 Task: Check the average views per listing of central heat in the last 3 years.
Action: Mouse moved to (814, 213)
Screenshot: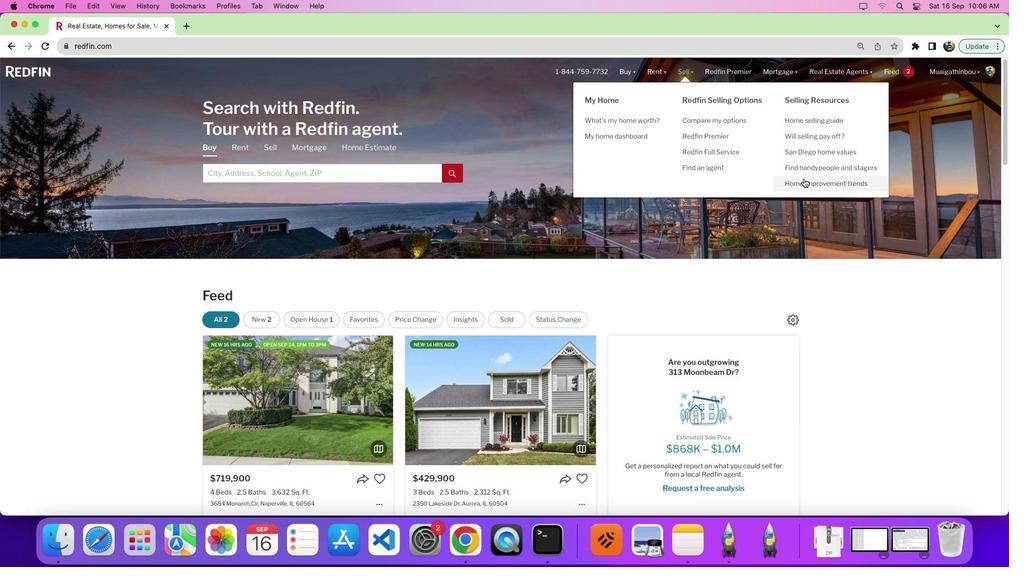 
Action: Mouse pressed left at (814, 213)
Screenshot: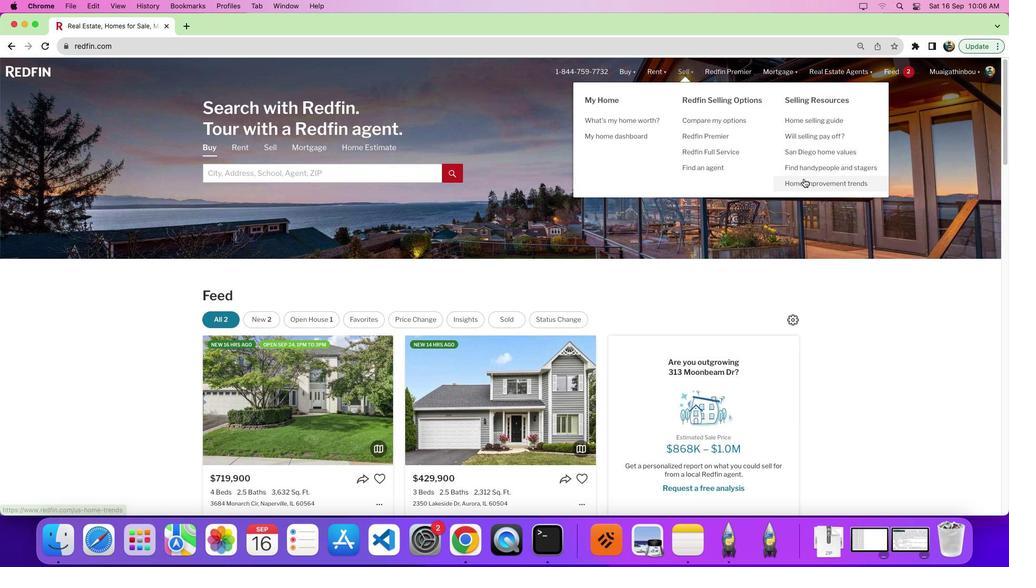 
Action: Mouse pressed left at (814, 213)
Screenshot: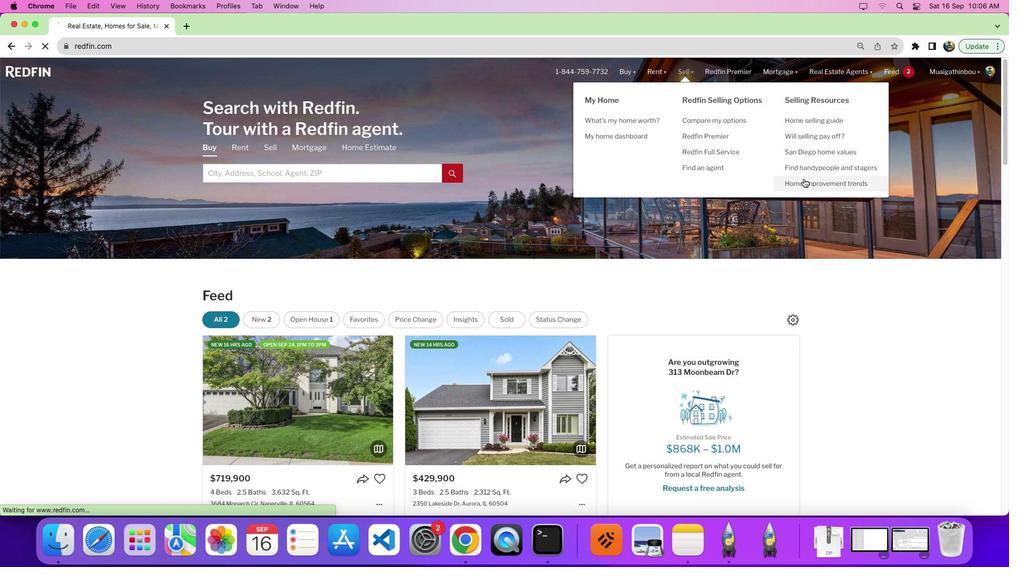 
Action: Mouse moved to (301, 234)
Screenshot: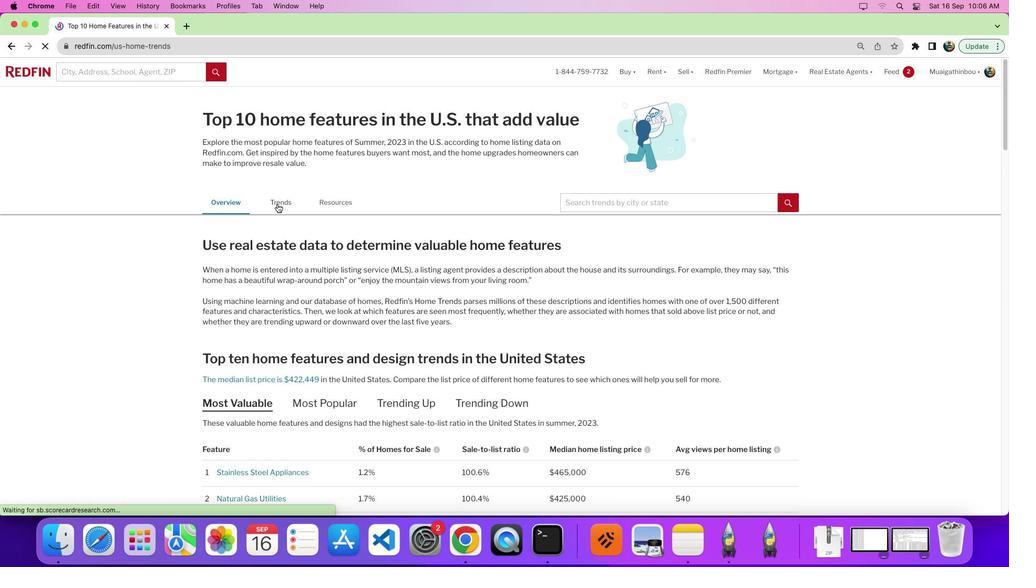 
Action: Mouse pressed left at (301, 234)
Screenshot: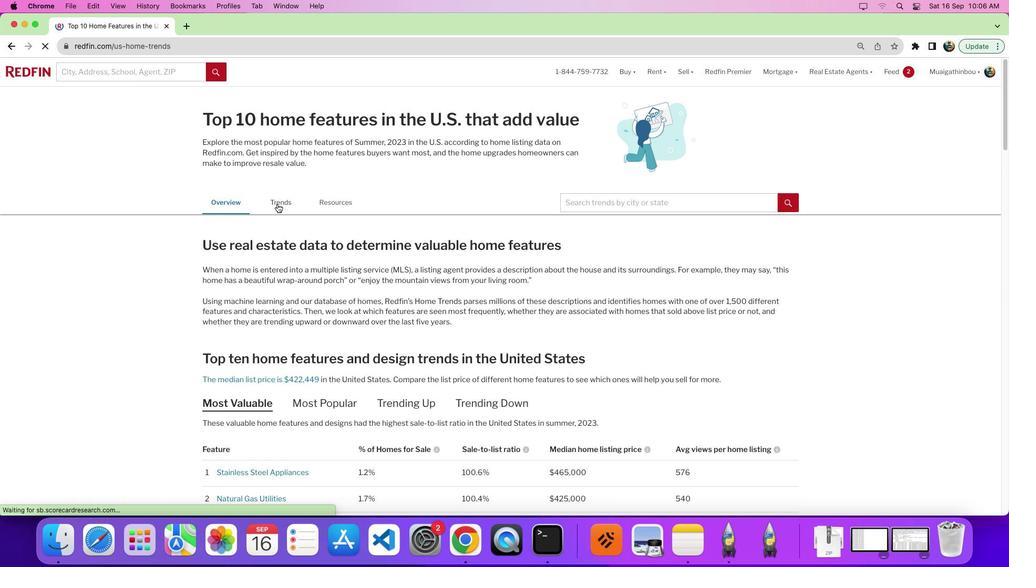 
Action: Mouse moved to (524, 290)
Screenshot: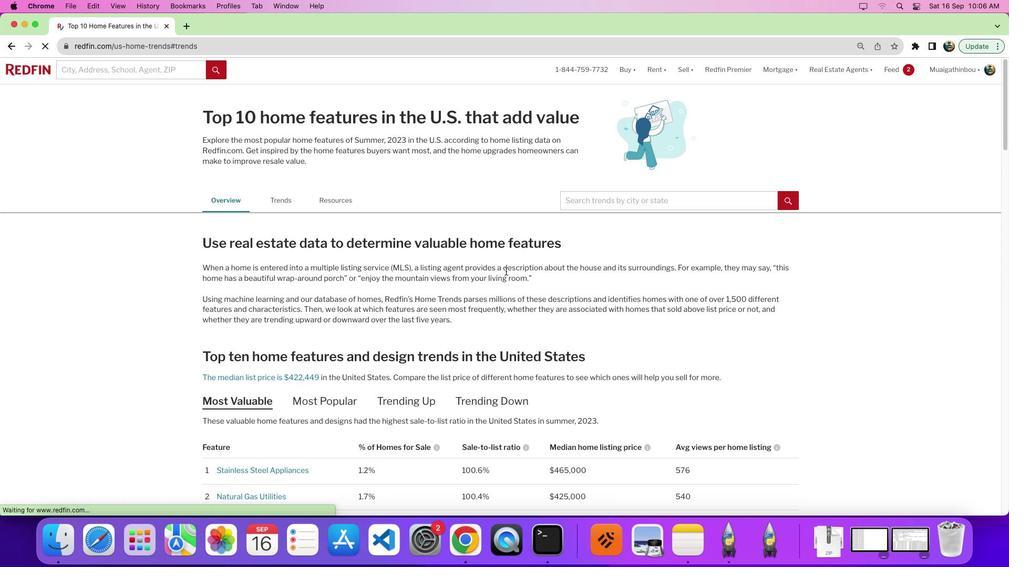 
Action: Mouse scrolled (524, 290) with delta (31, 65)
Screenshot: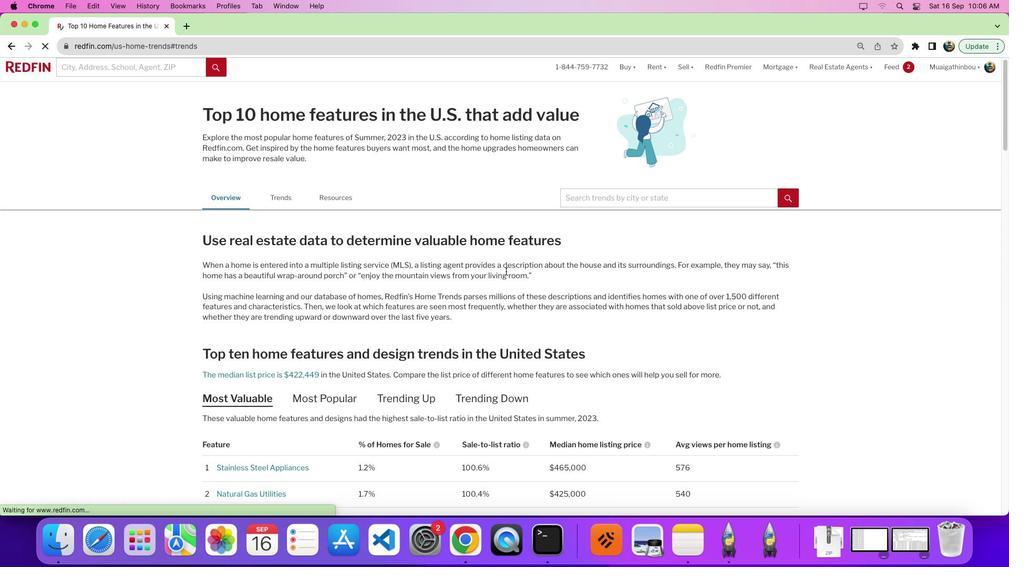
Action: Mouse scrolled (524, 290) with delta (31, 65)
Screenshot: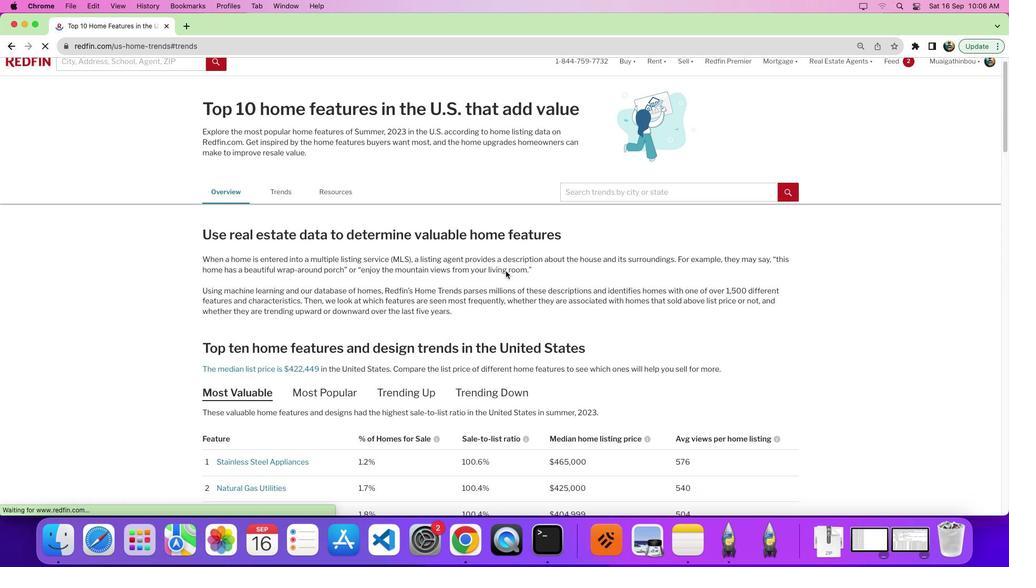 
Action: Mouse scrolled (524, 290) with delta (31, 63)
Screenshot: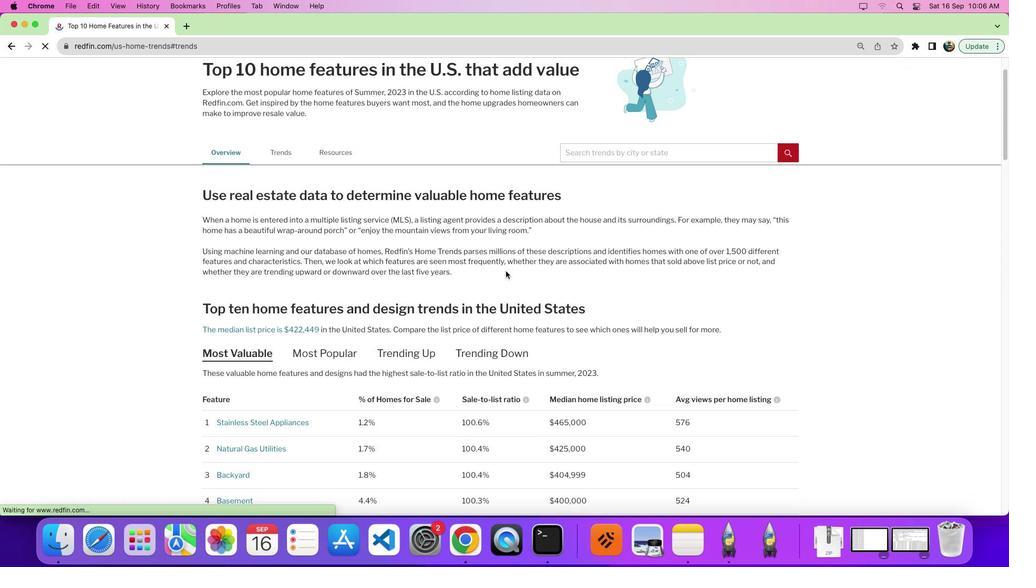 
Action: Mouse scrolled (524, 290) with delta (31, 65)
Screenshot: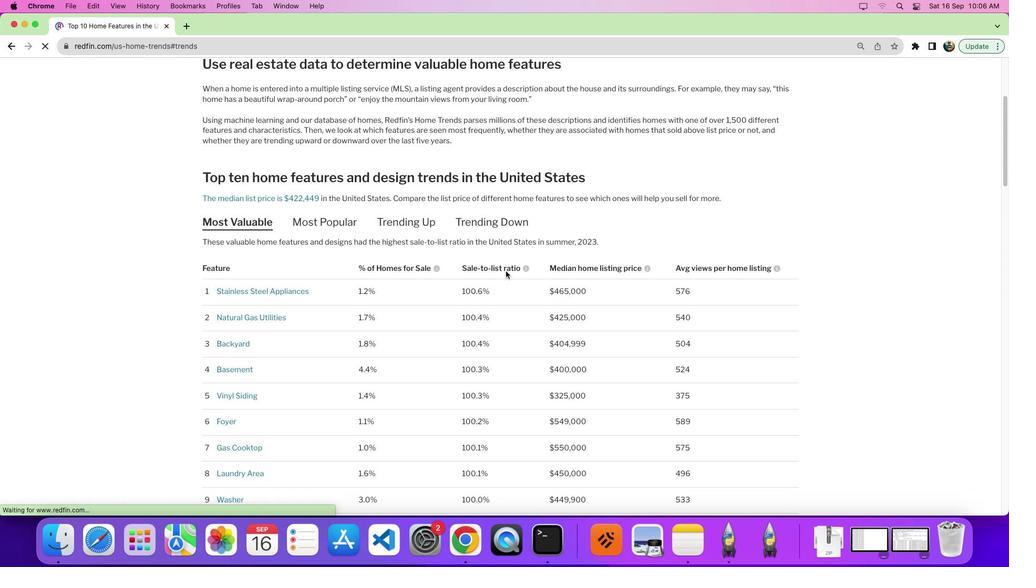 
Action: Mouse scrolled (524, 290) with delta (31, 65)
Screenshot: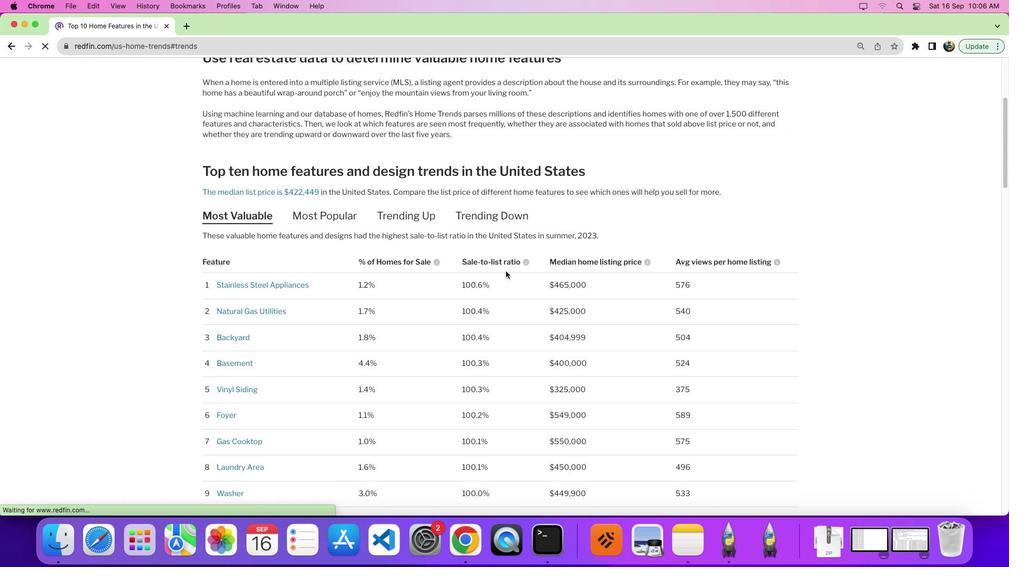 
Action: Mouse scrolled (524, 290) with delta (31, 65)
Screenshot: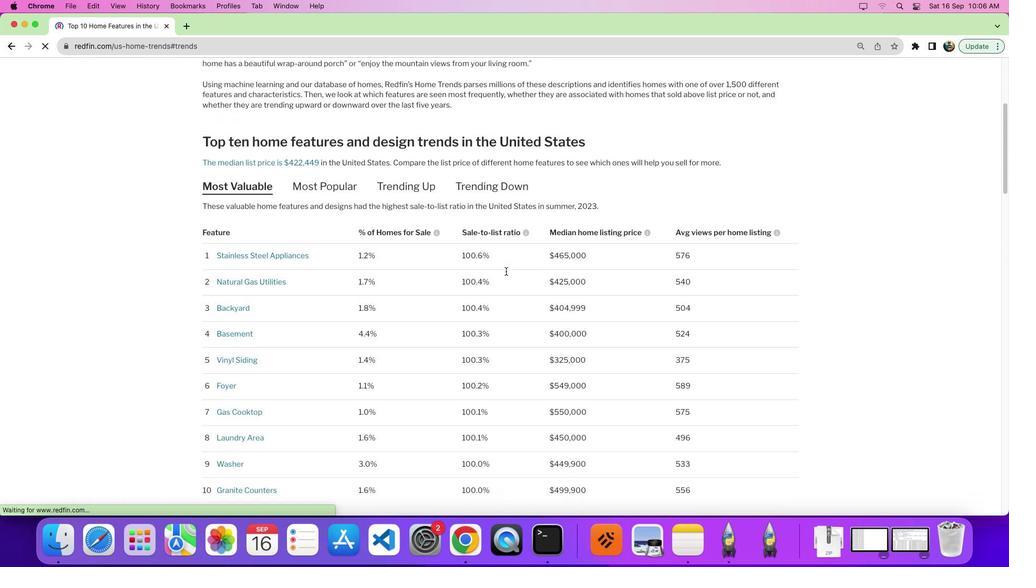 
Action: Mouse scrolled (524, 290) with delta (31, 65)
Screenshot: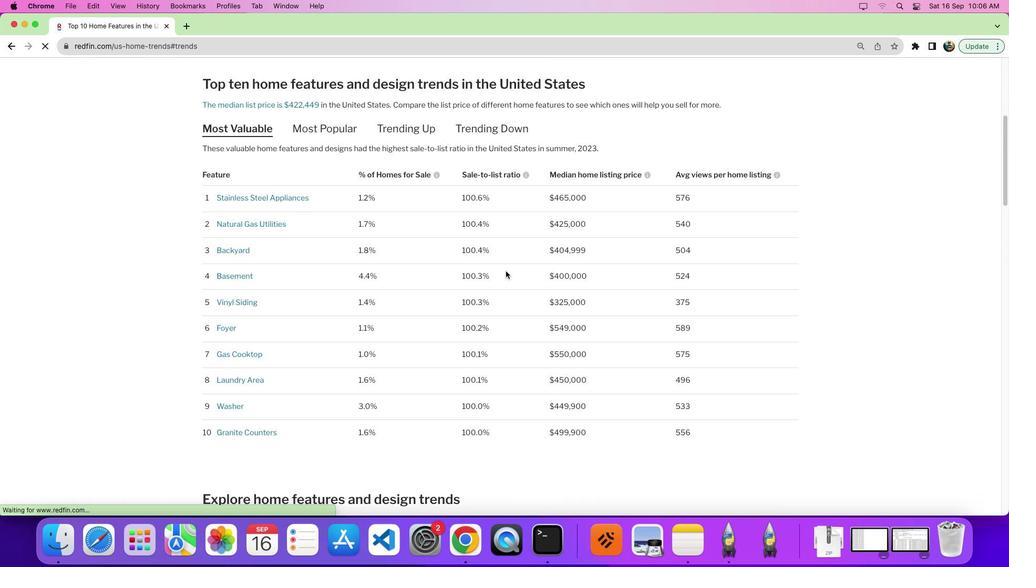 
Action: Mouse scrolled (524, 290) with delta (31, 65)
Screenshot: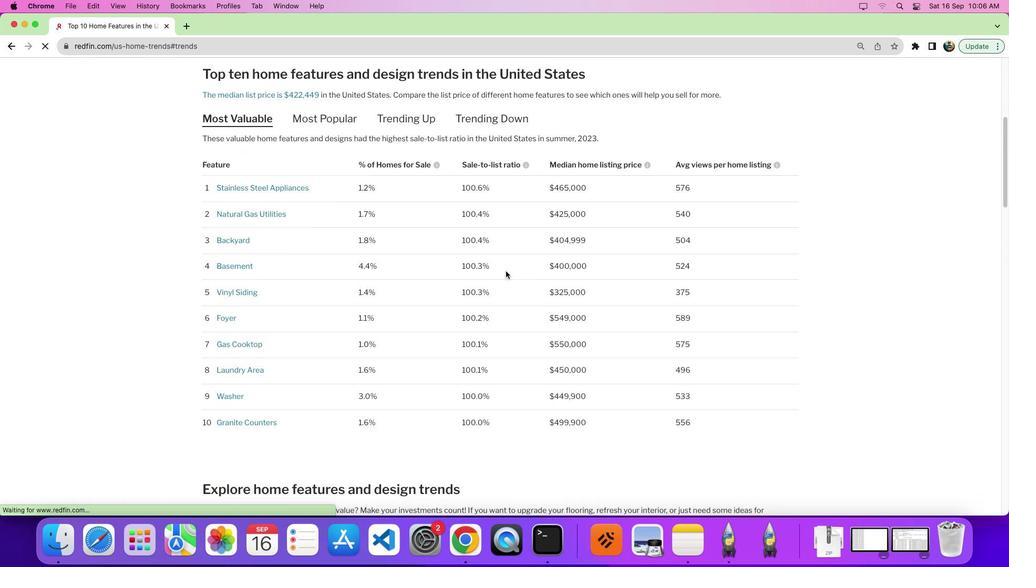 
Action: Mouse moved to (524, 289)
Screenshot: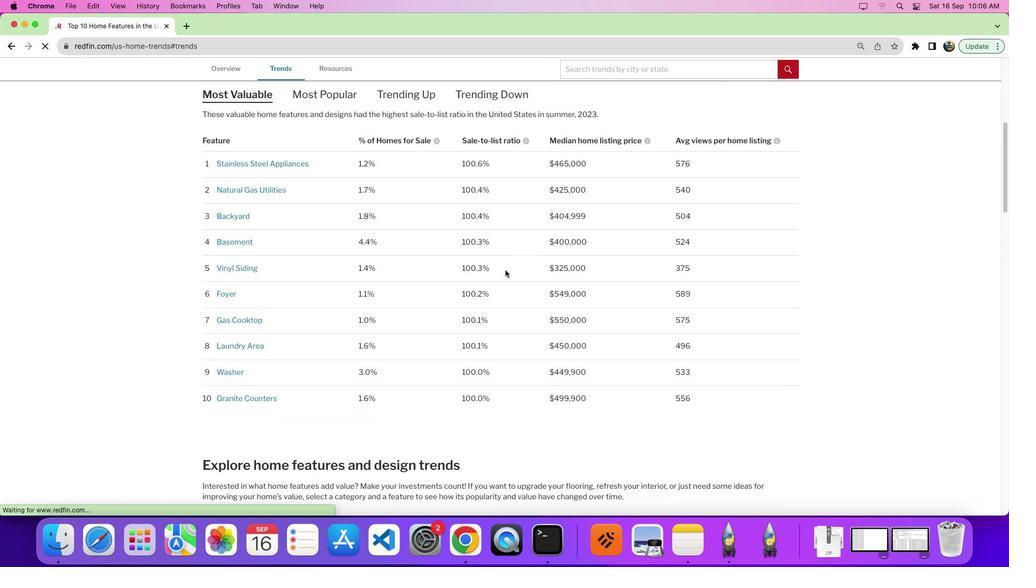 
Action: Mouse scrolled (524, 289) with delta (31, 65)
Screenshot: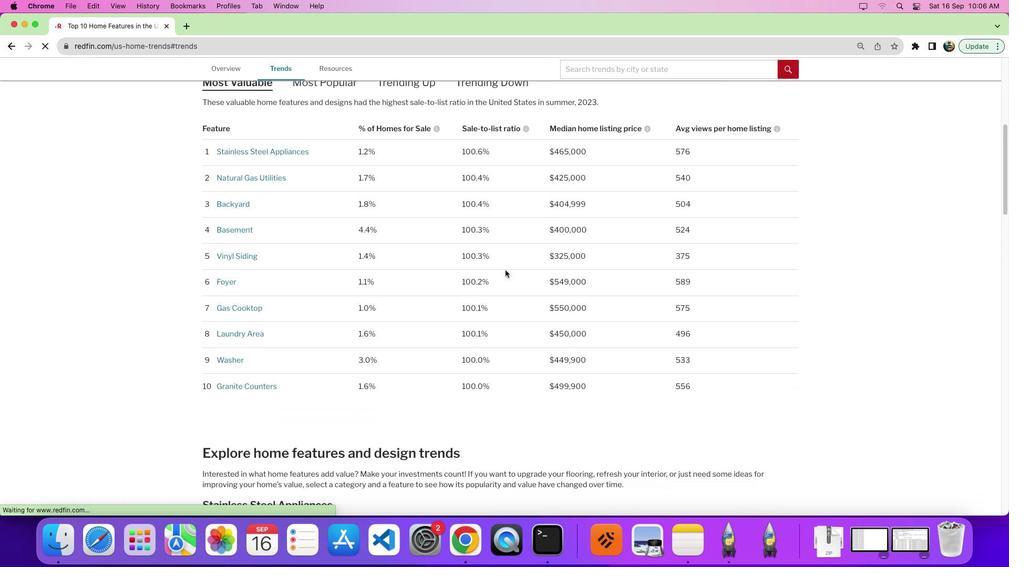 
Action: Mouse scrolled (524, 289) with delta (31, 65)
Screenshot: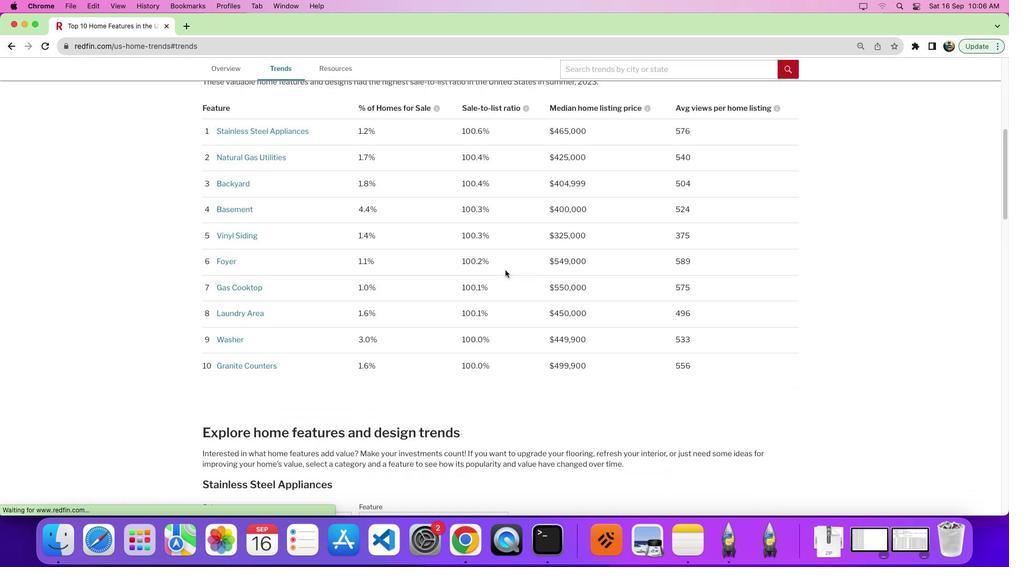 
Action: Mouse scrolled (524, 289) with delta (31, 65)
Screenshot: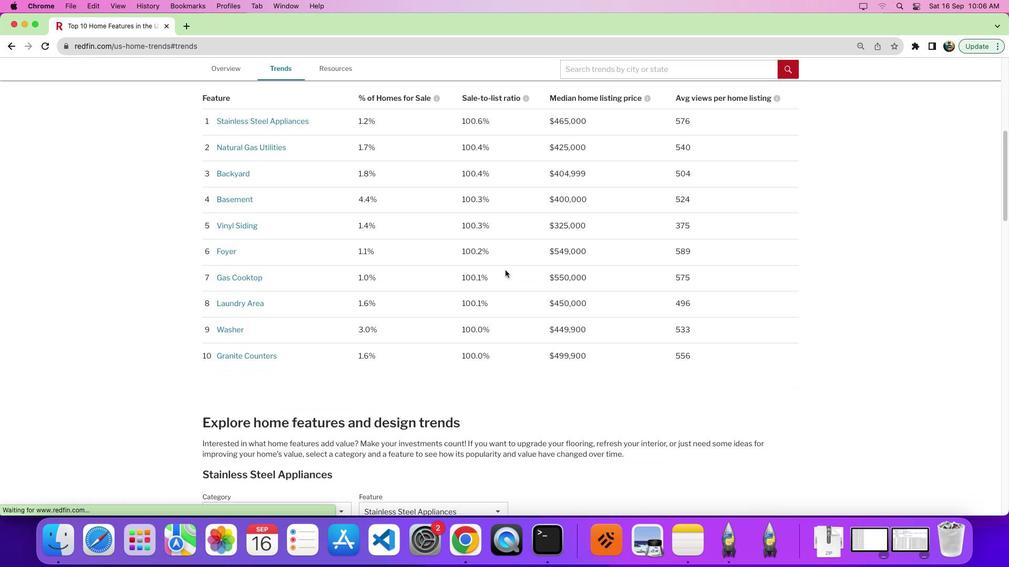 
Action: Mouse moved to (523, 289)
Screenshot: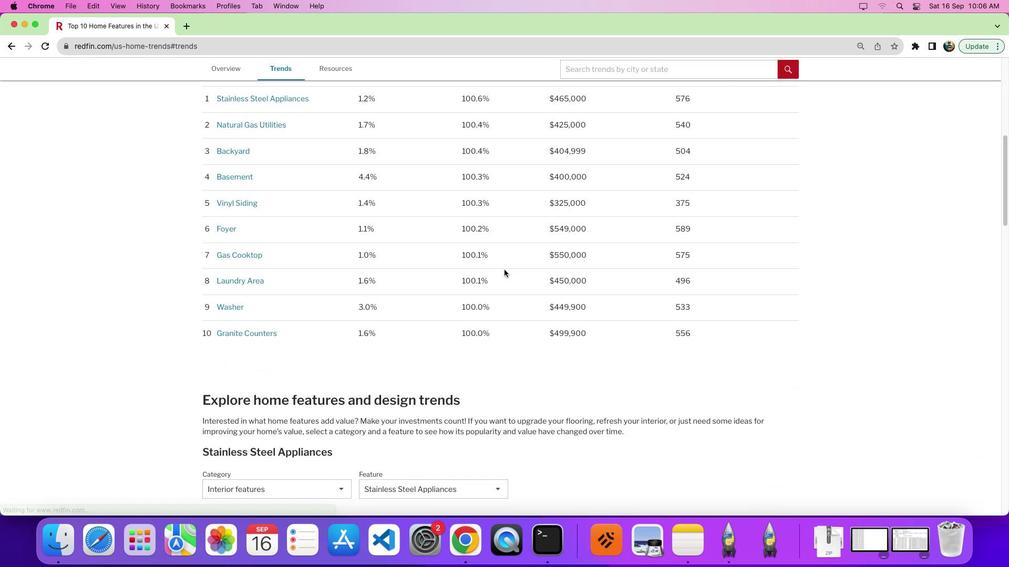 
Action: Mouse scrolled (523, 289) with delta (31, 65)
Screenshot: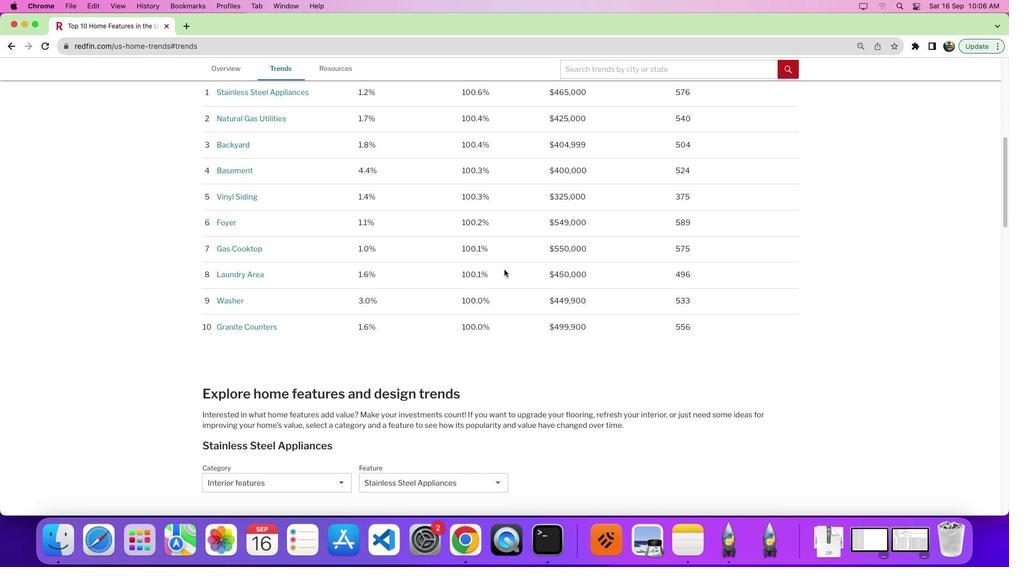 
Action: Mouse scrolled (523, 289) with delta (31, 65)
Screenshot: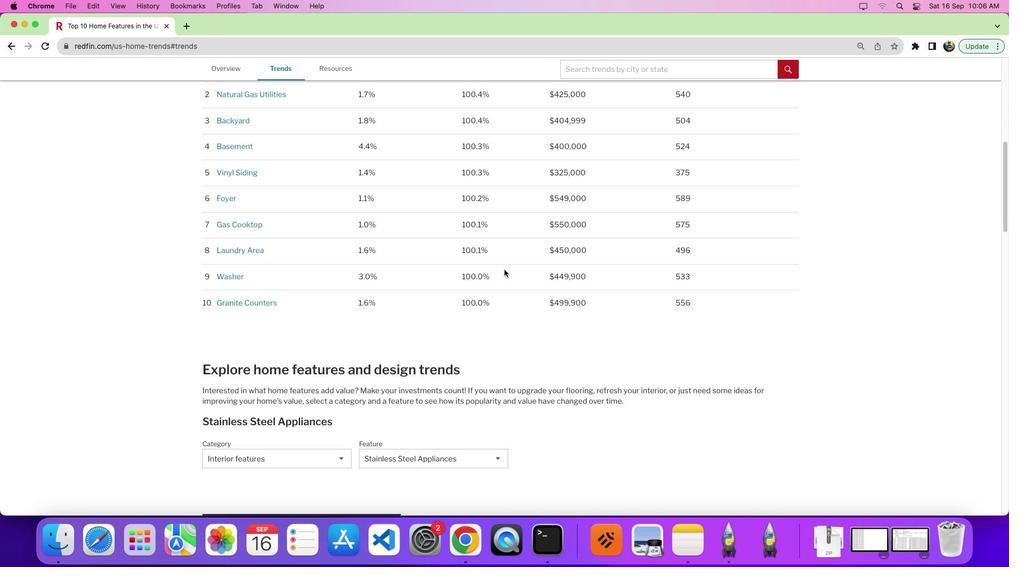 
Action: Mouse scrolled (523, 289) with delta (31, 63)
Screenshot: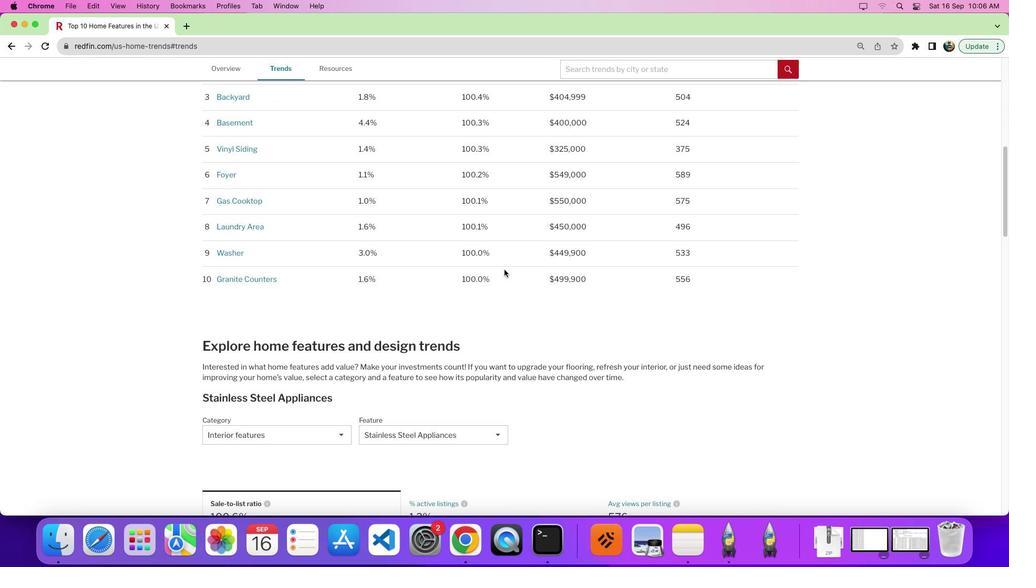 
Action: Mouse moved to (354, 333)
Screenshot: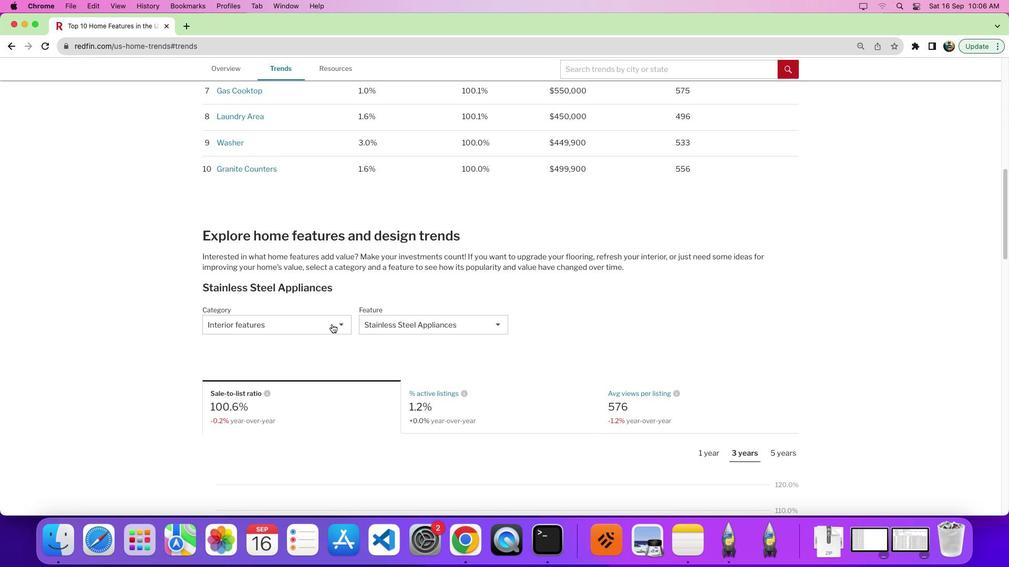
Action: Mouse pressed left at (354, 333)
Screenshot: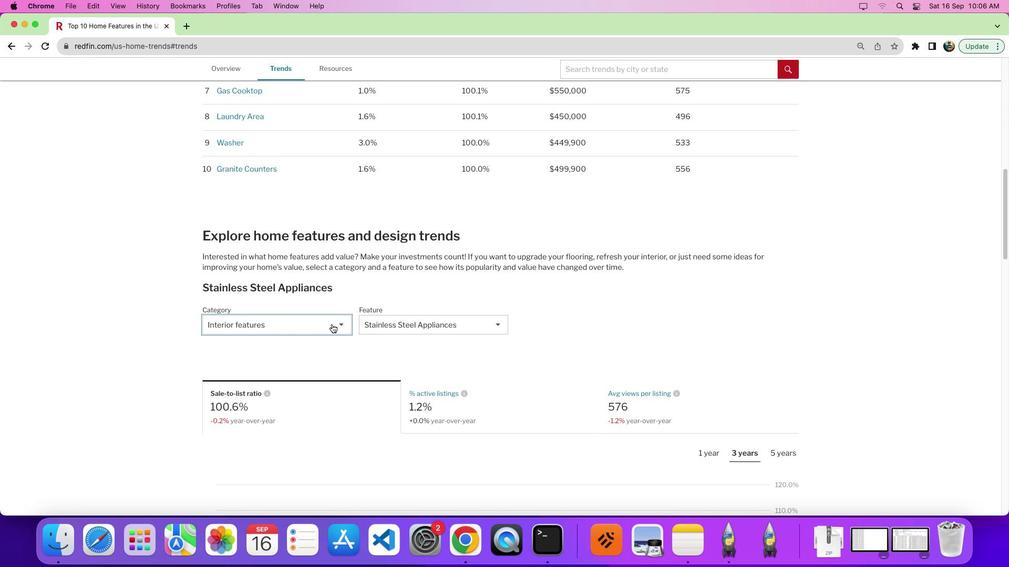 
Action: Mouse moved to (343, 366)
Screenshot: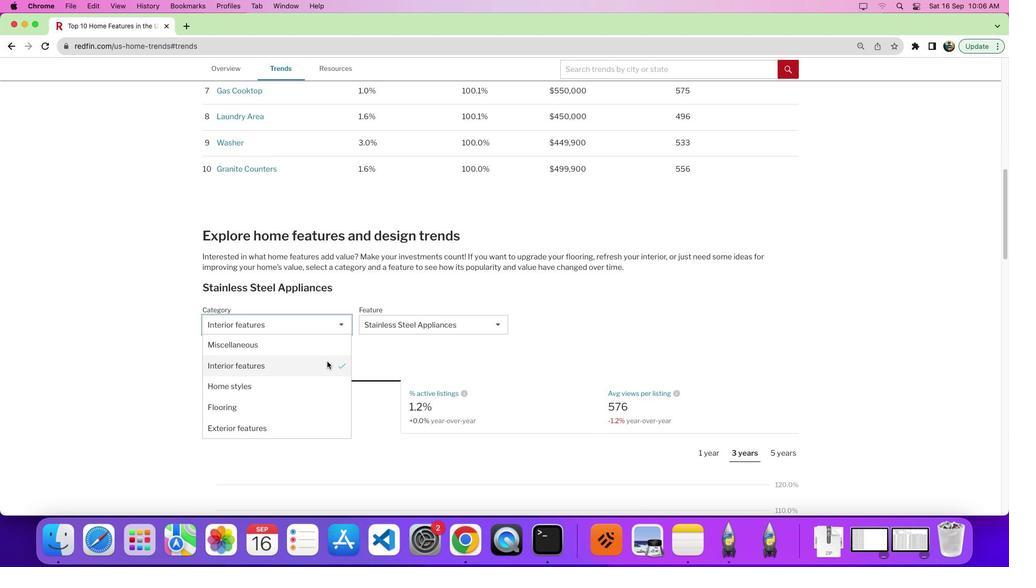 
Action: Mouse pressed left at (343, 366)
Screenshot: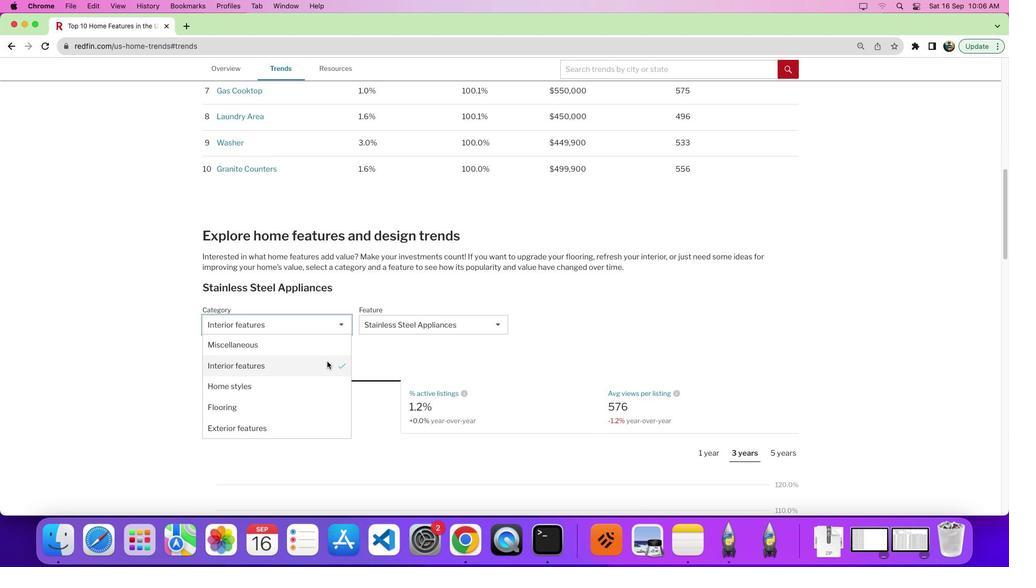 
Action: Mouse moved to (438, 336)
Screenshot: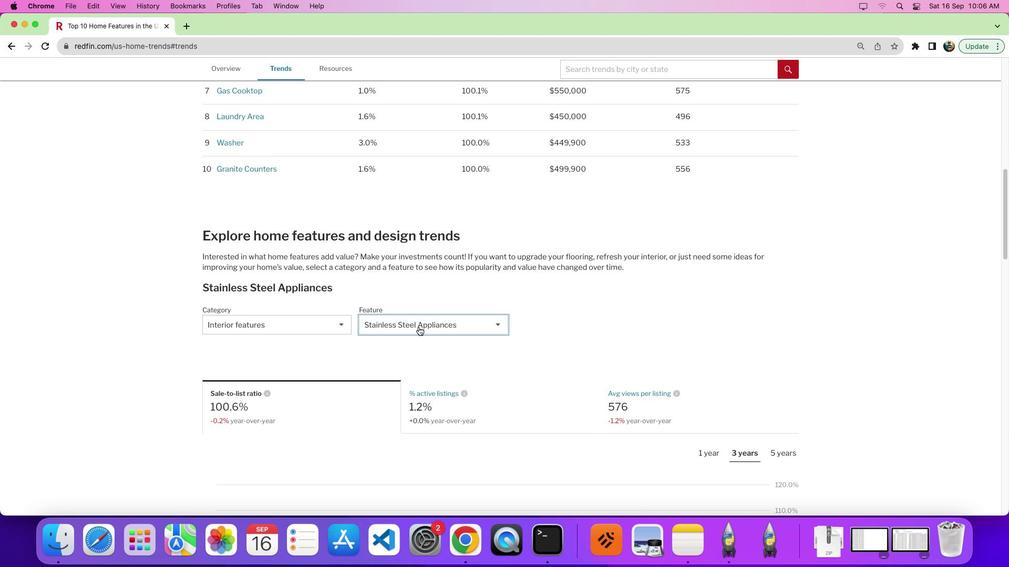 
Action: Mouse pressed left at (438, 336)
Screenshot: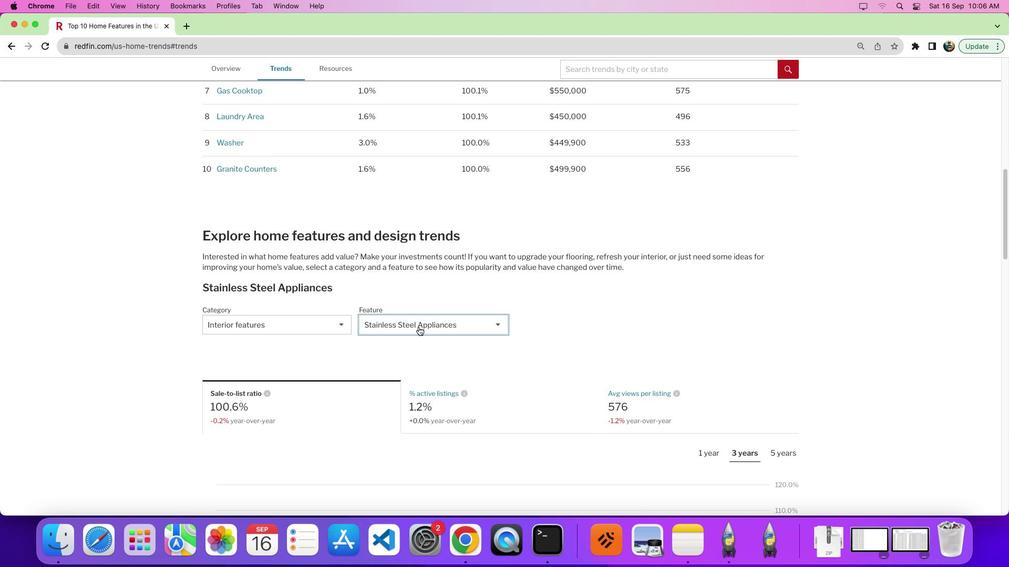 
Action: Mouse moved to (448, 395)
Screenshot: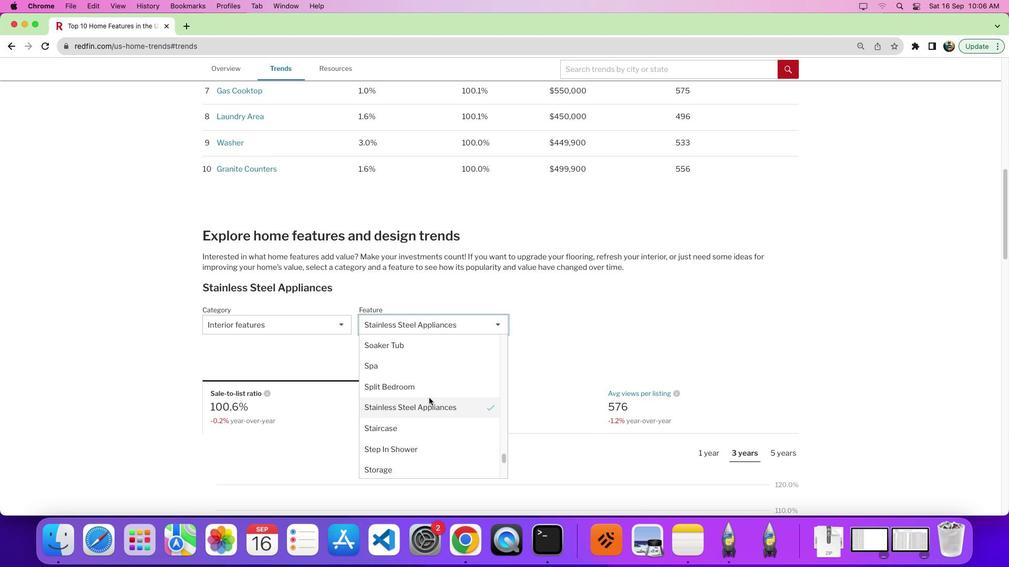 
Action: Mouse scrolled (448, 395) with delta (31, 66)
Screenshot: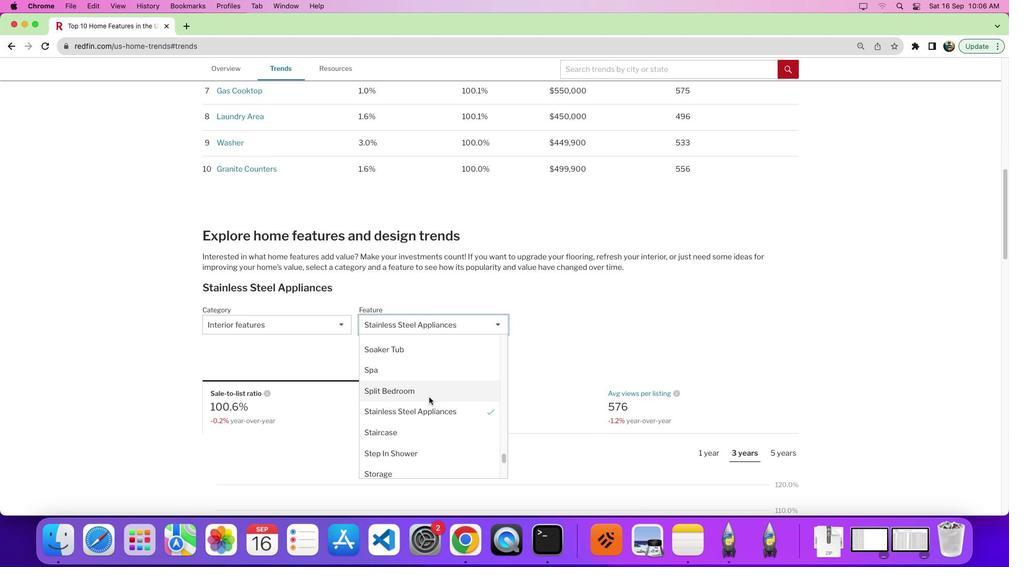 
Action: Mouse scrolled (448, 395) with delta (31, 66)
Screenshot: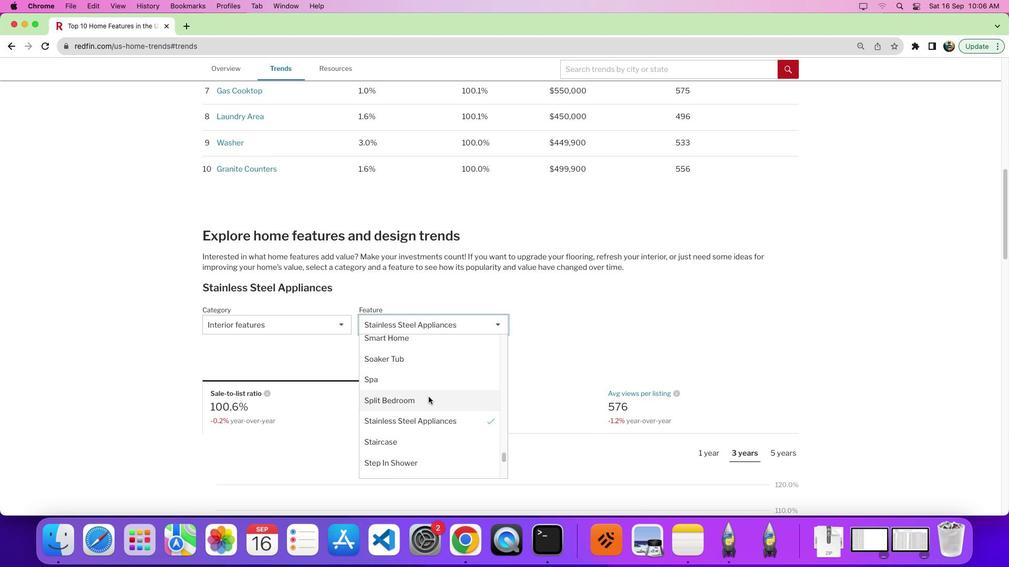
Action: Mouse moved to (448, 393)
Screenshot: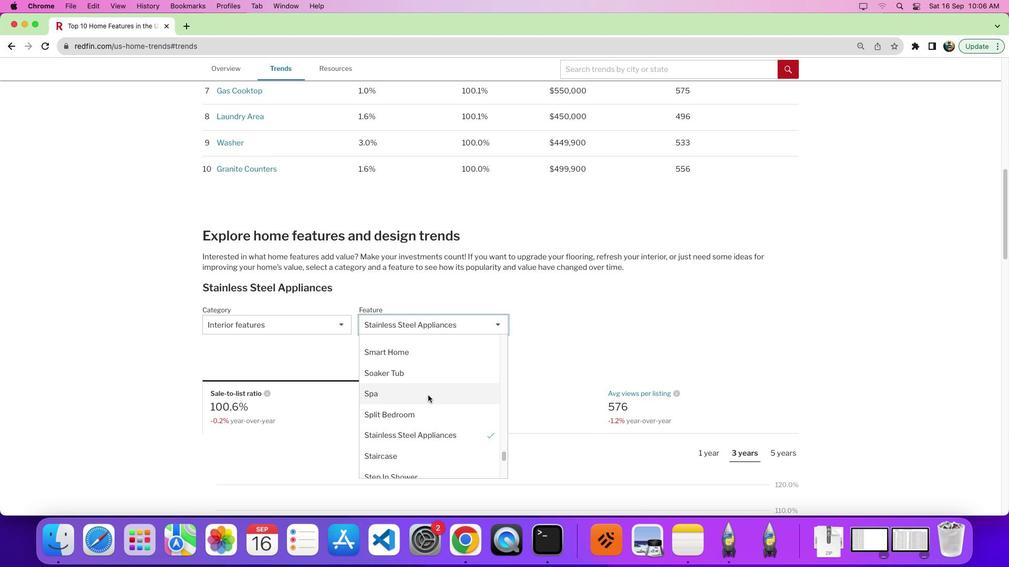 
Action: Mouse scrolled (448, 393) with delta (31, 66)
Screenshot: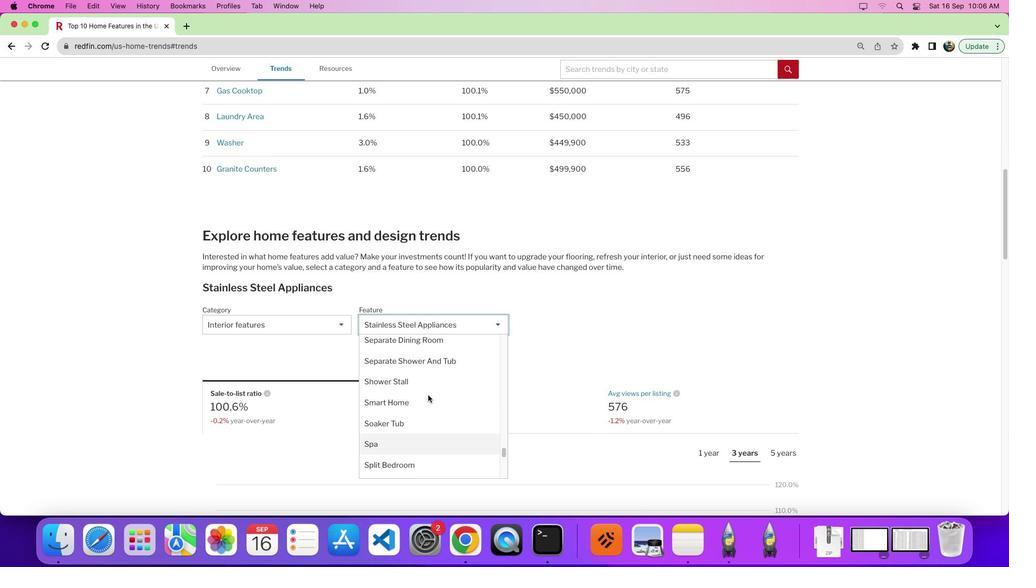 
Action: Mouse scrolled (448, 393) with delta (31, 66)
Screenshot: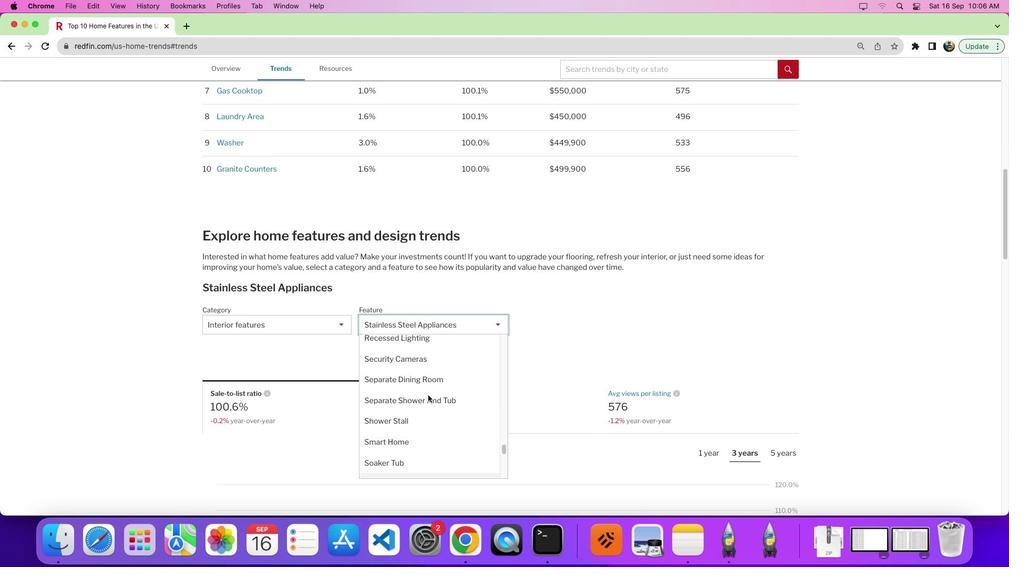 
Action: Mouse scrolled (448, 393) with delta (31, 69)
Screenshot: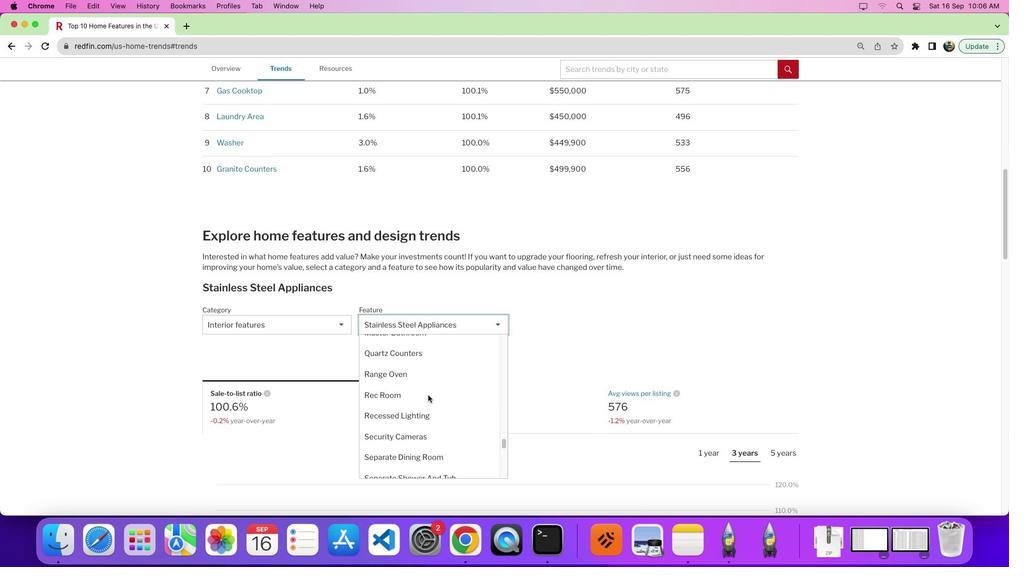 
Action: Mouse moved to (447, 390)
Screenshot: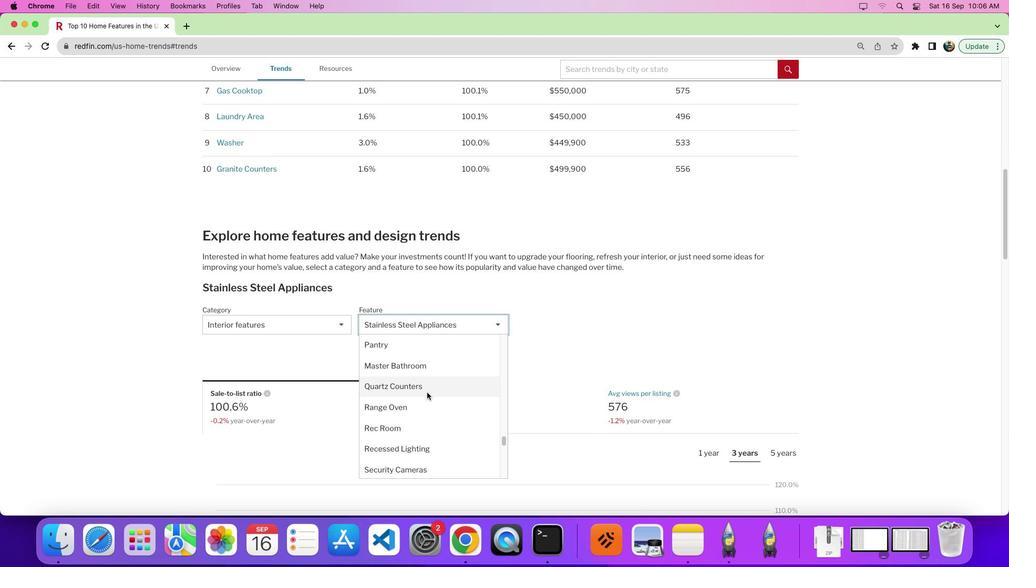 
Action: Mouse scrolled (447, 390) with delta (31, 66)
Screenshot: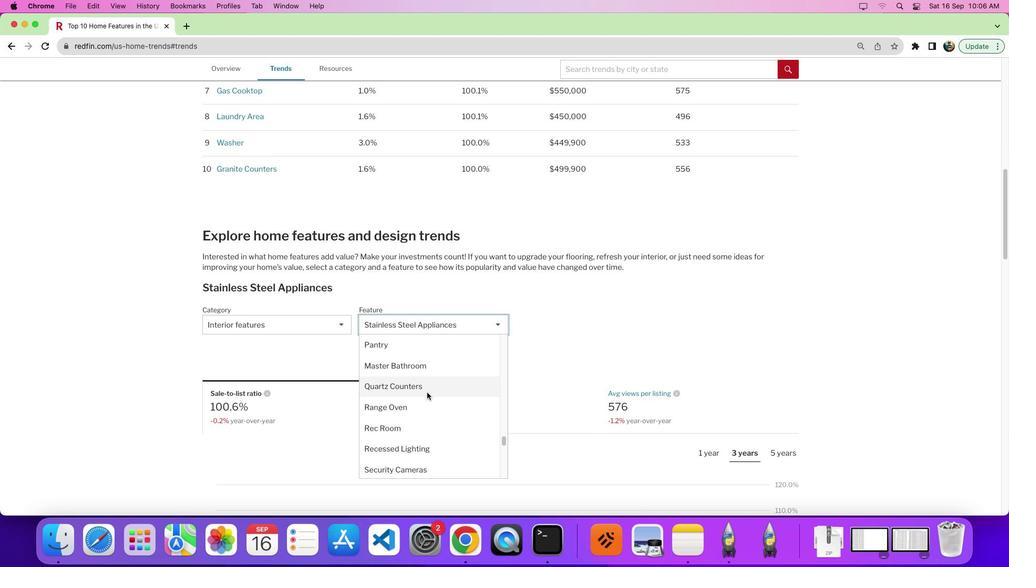 
Action: Mouse moved to (447, 390)
Screenshot: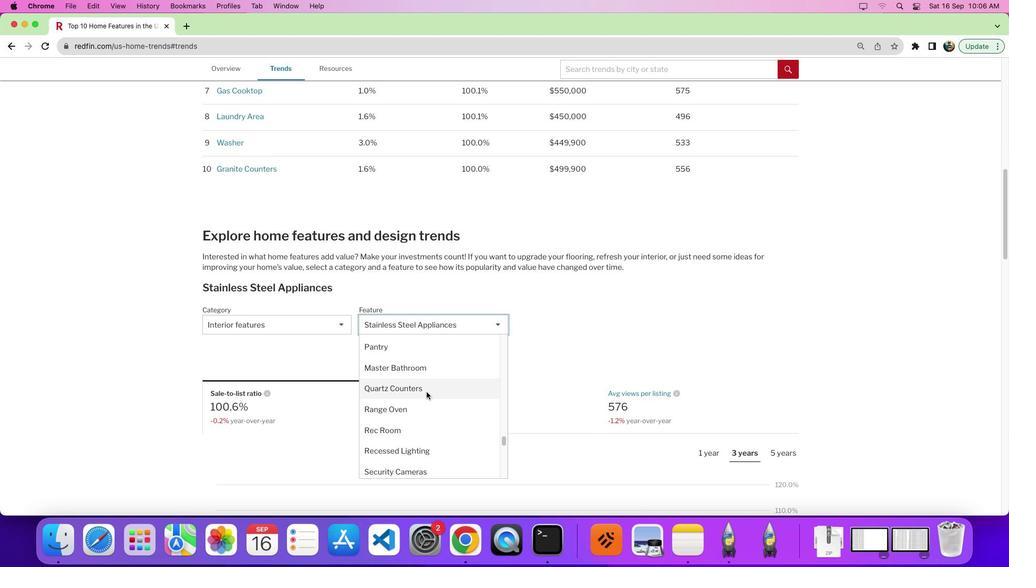 
Action: Mouse scrolled (447, 390) with delta (31, 66)
Screenshot: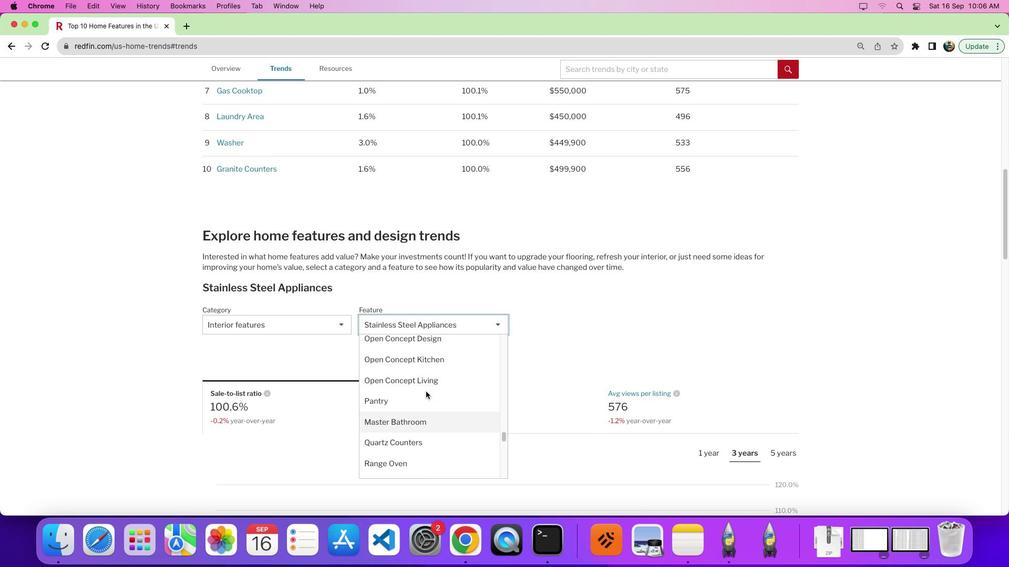 
Action: Mouse scrolled (447, 390) with delta (31, 66)
Screenshot: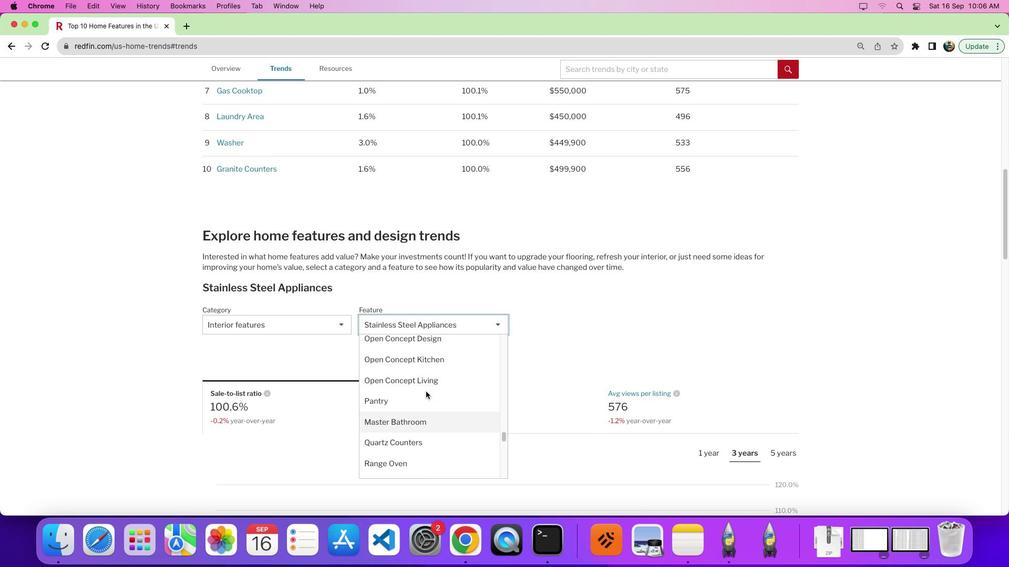 
Action: Mouse moved to (446, 390)
Screenshot: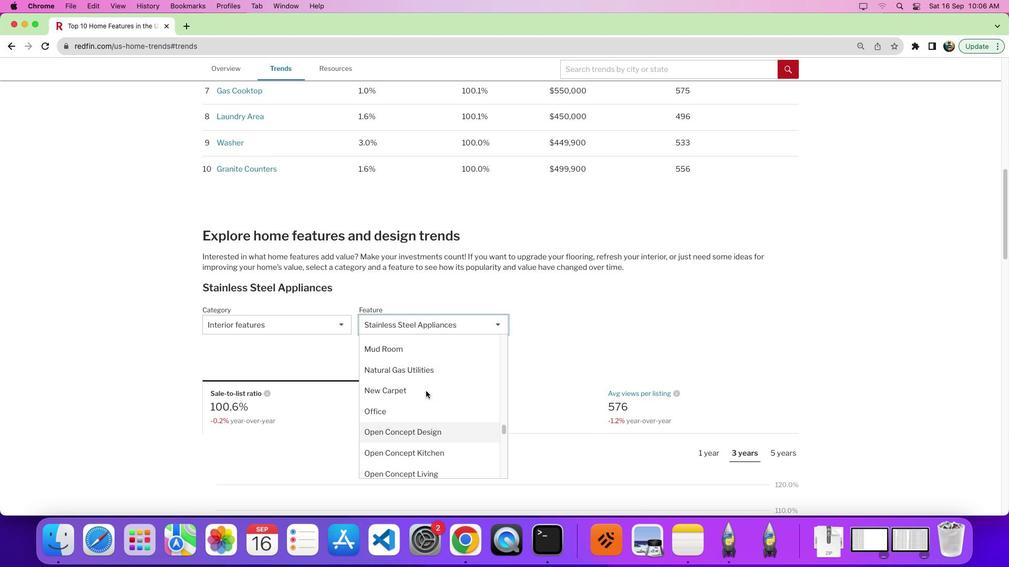 
Action: Mouse scrolled (446, 390) with delta (31, 69)
Screenshot: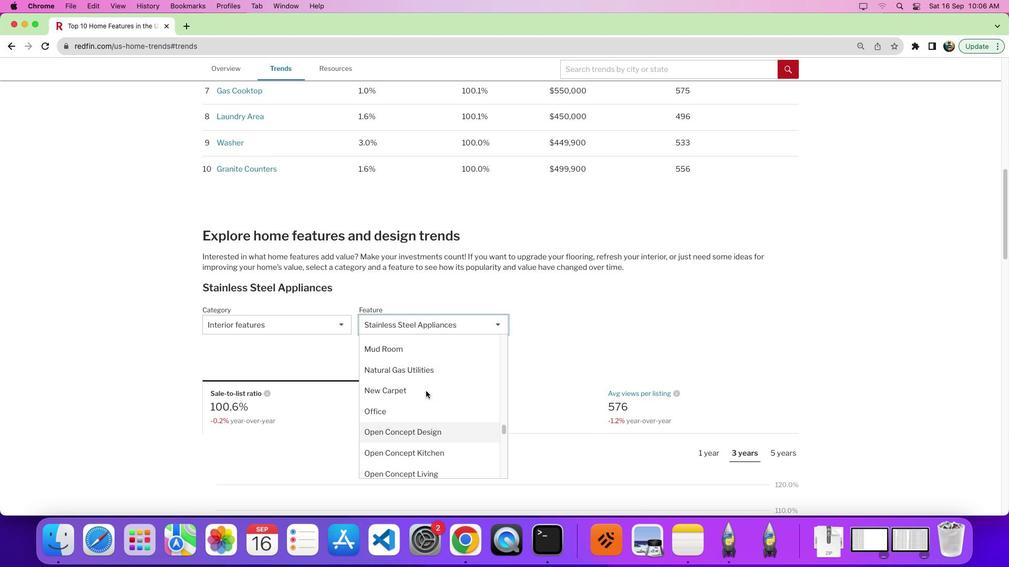 
Action: Mouse moved to (445, 389)
Screenshot: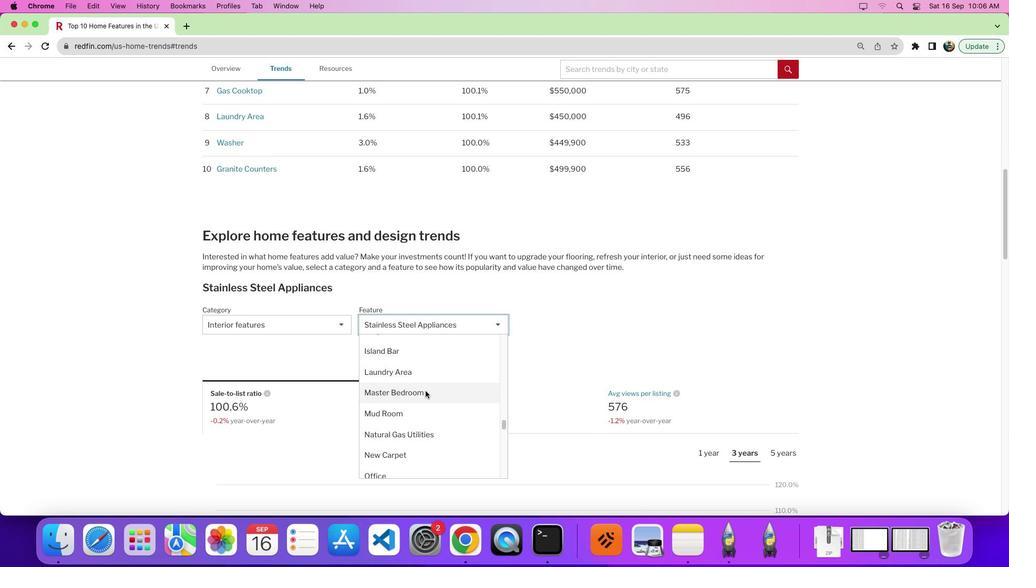 
Action: Mouse scrolled (445, 389) with delta (31, 66)
Screenshot: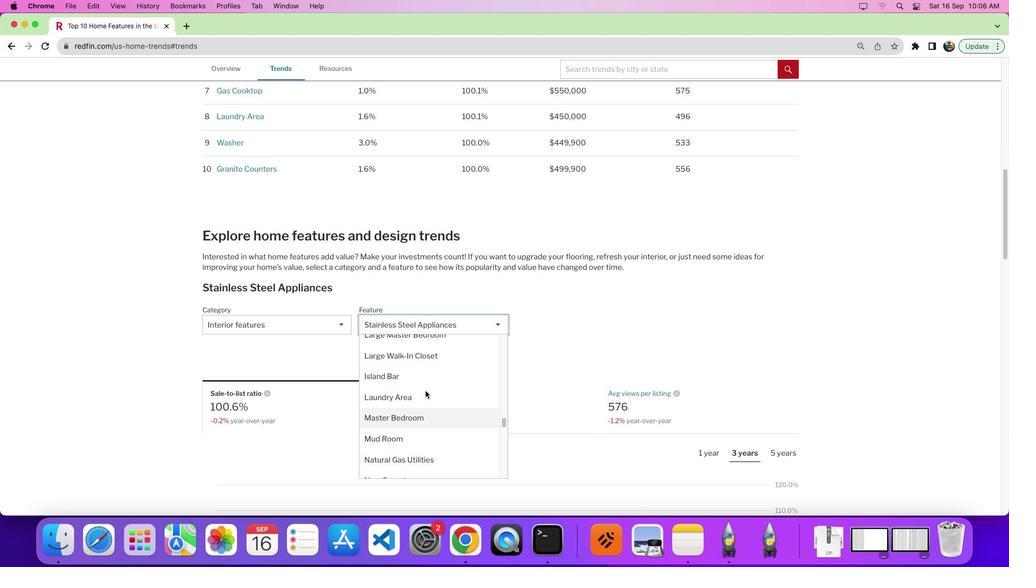 
Action: Mouse scrolled (445, 389) with delta (31, 66)
Screenshot: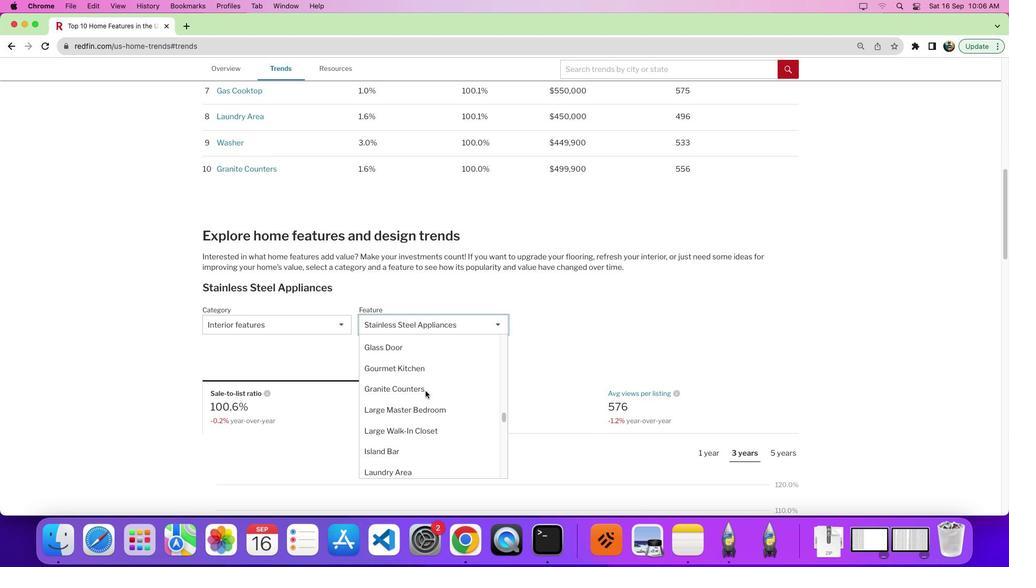 
Action: Mouse scrolled (445, 389) with delta (31, 69)
Screenshot: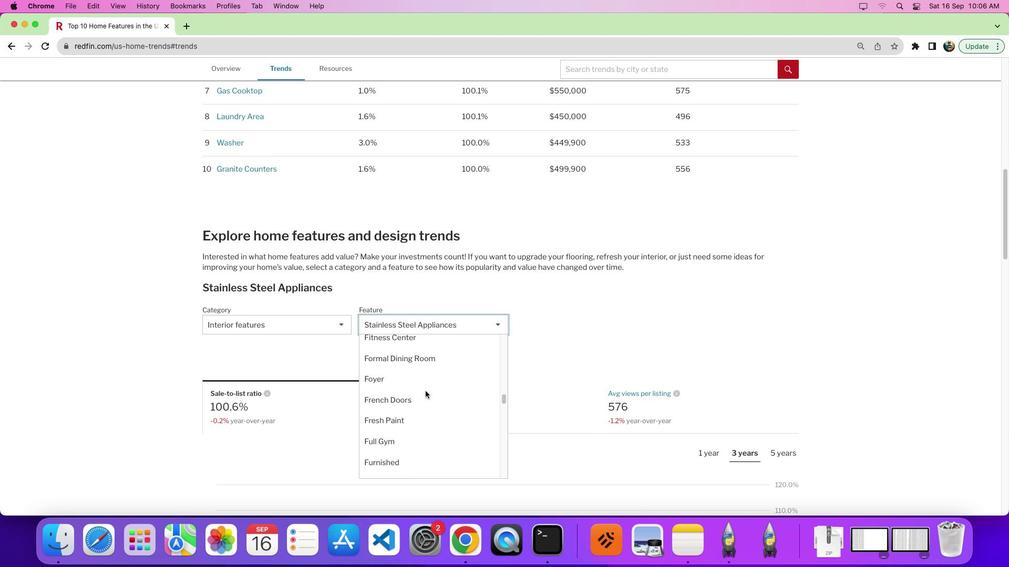 
Action: Mouse scrolled (445, 389) with delta (31, 70)
Screenshot: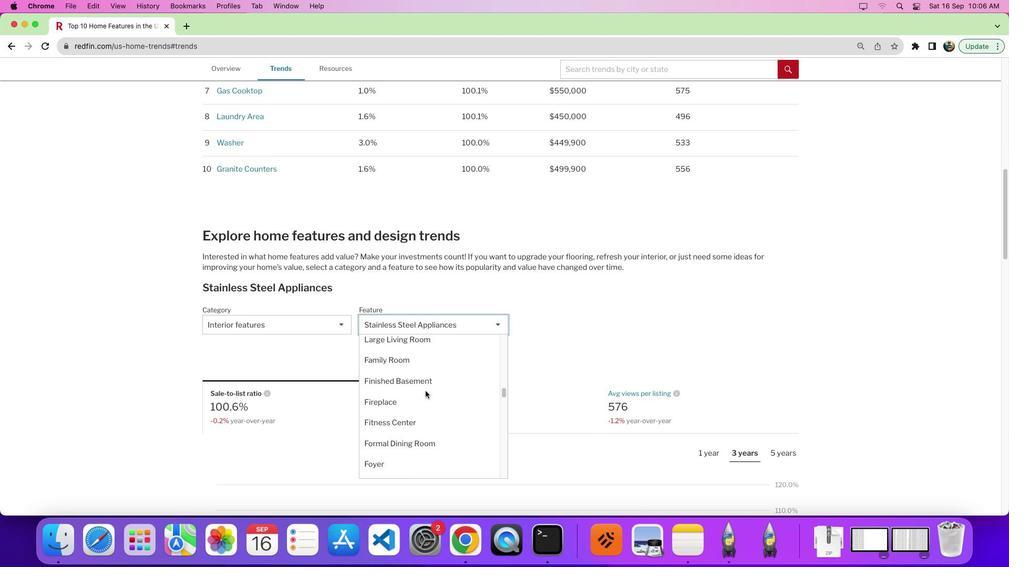 
Action: Mouse scrolled (445, 389) with delta (31, 66)
Screenshot: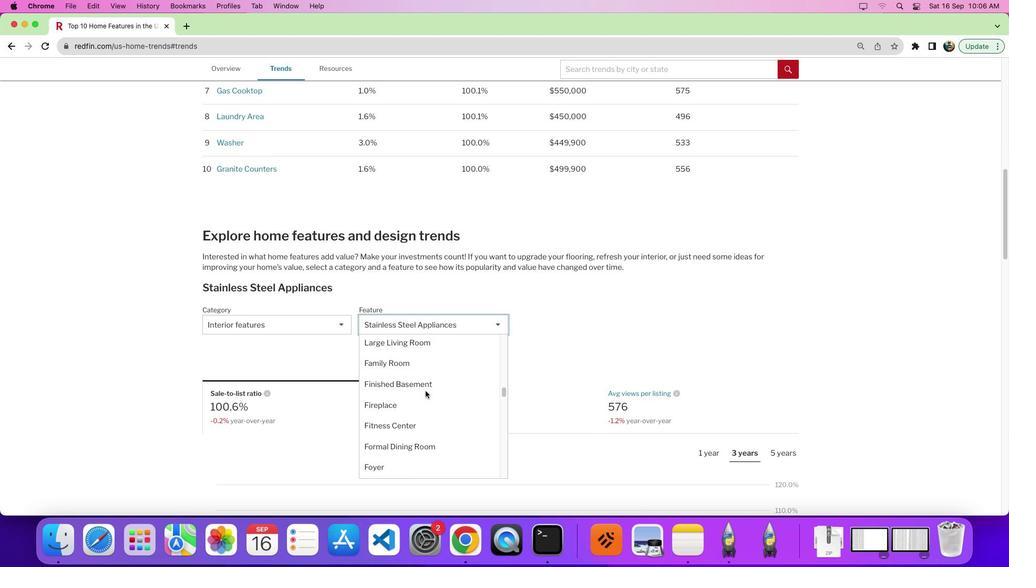 
Action: Mouse scrolled (445, 389) with delta (31, 66)
Screenshot: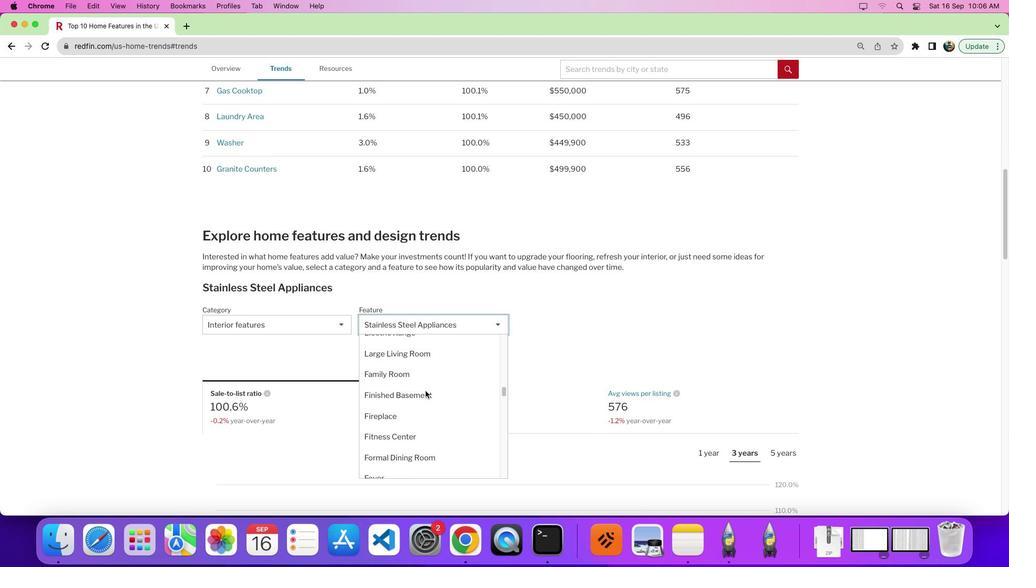
Action: Mouse scrolled (445, 389) with delta (31, 66)
Screenshot: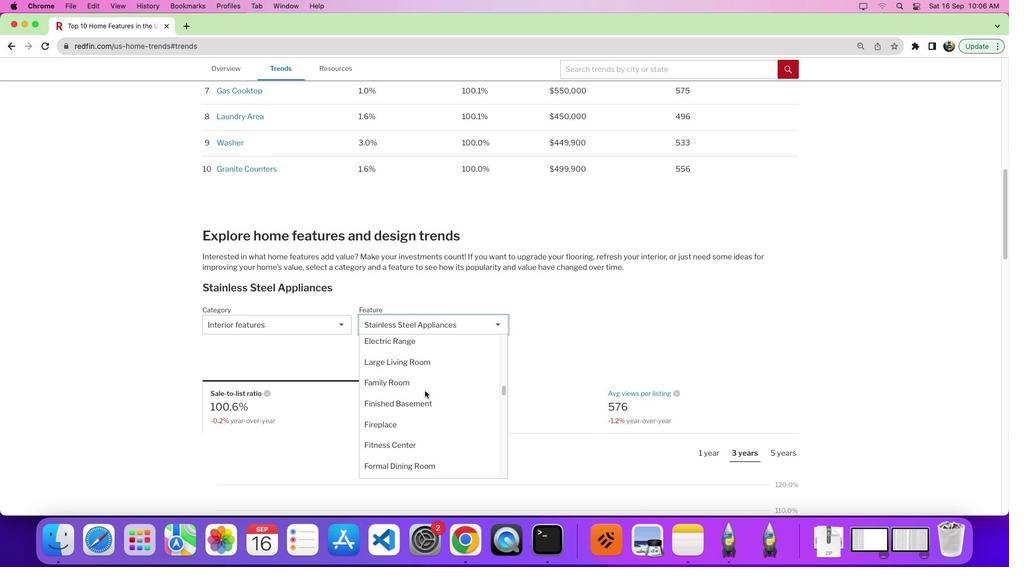 
Action: Mouse scrolled (445, 389) with delta (31, 66)
Screenshot: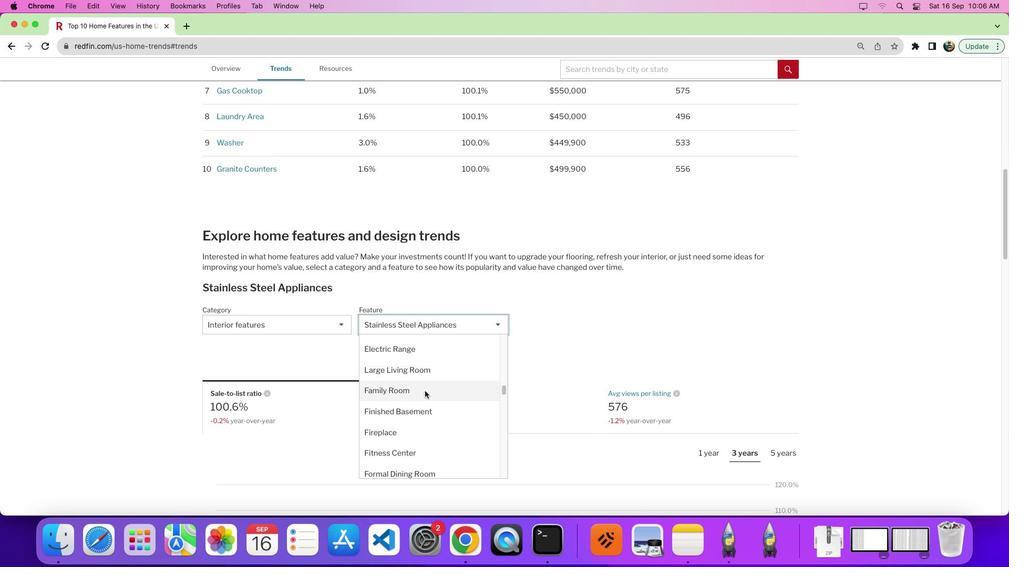 
Action: Mouse moved to (445, 389)
Screenshot: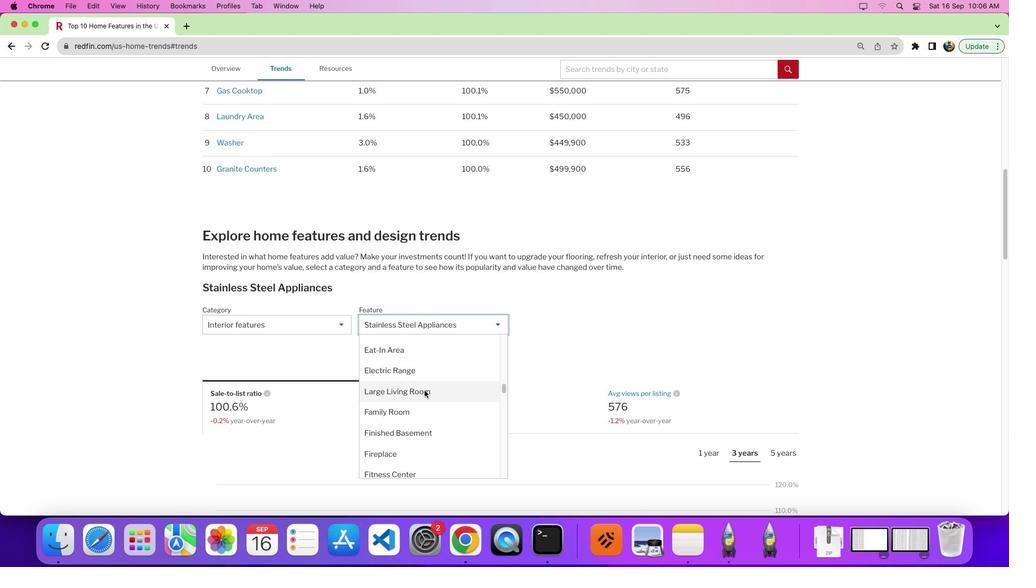 
Action: Mouse scrolled (445, 389) with delta (31, 66)
Screenshot: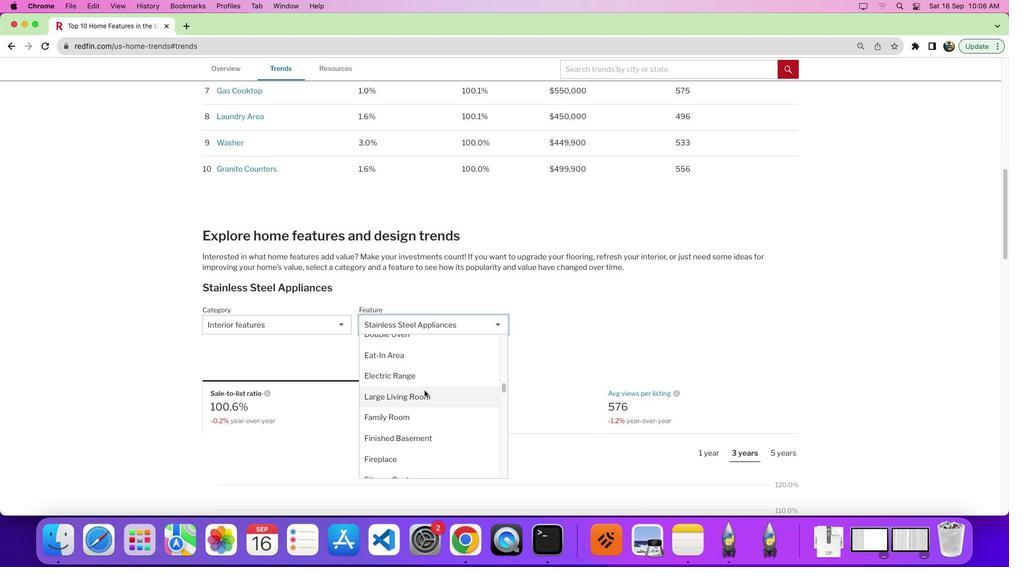 
Action: Mouse scrolled (445, 389) with delta (31, 66)
Screenshot: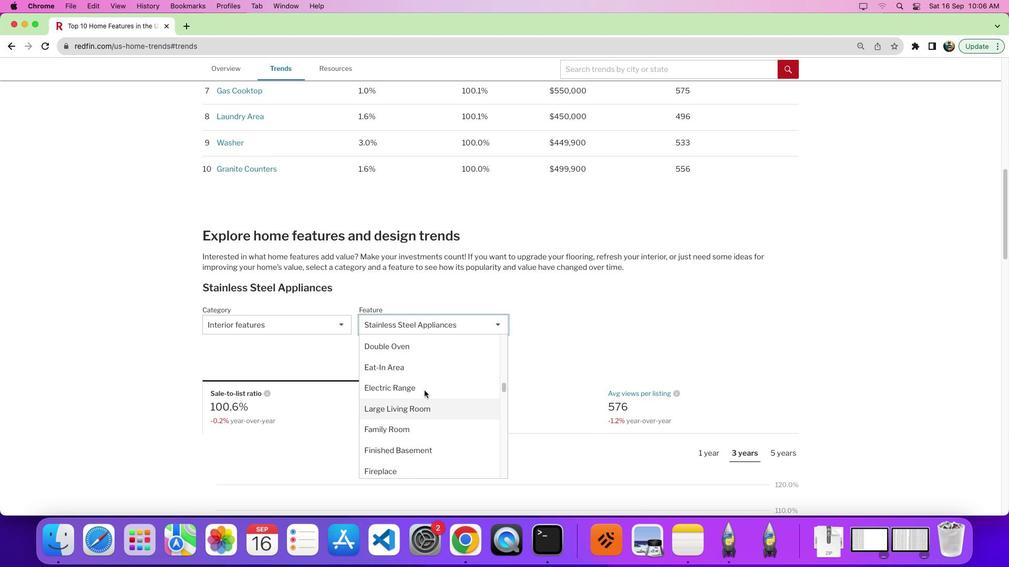 
Action: Mouse scrolled (445, 389) with delta (31, 66)
Screenshot: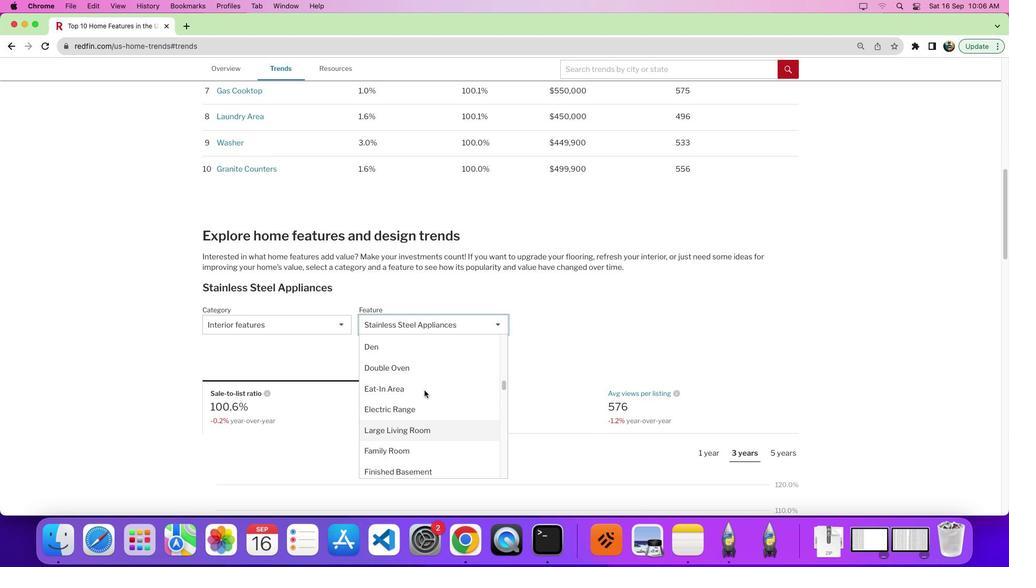 
Action: Mouse scrolled (445, 389) with delta (31, 66)
Screenshot: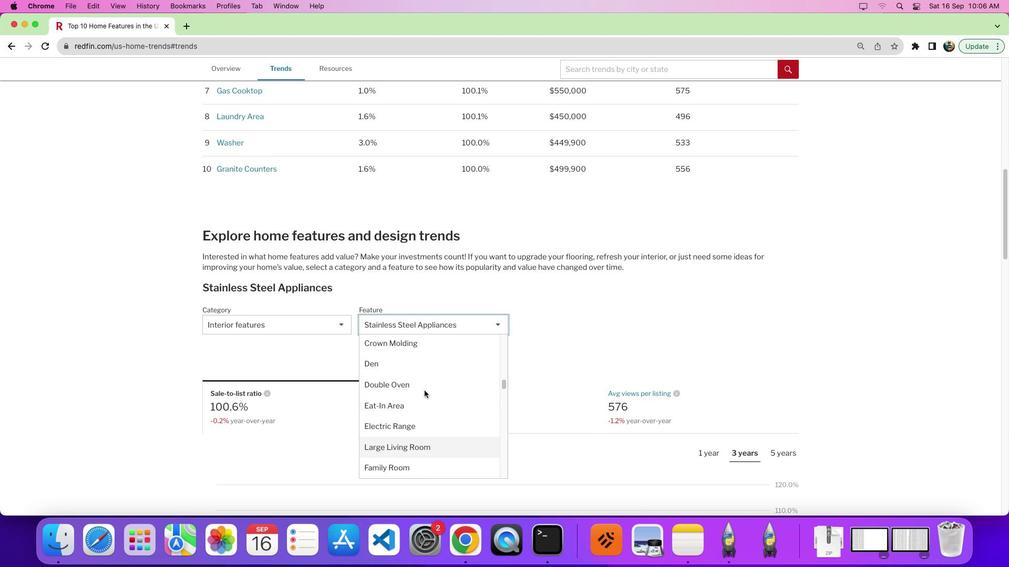 
Action: Mouse scrolled (445, 389) with delta (31, 66)
Screenshot: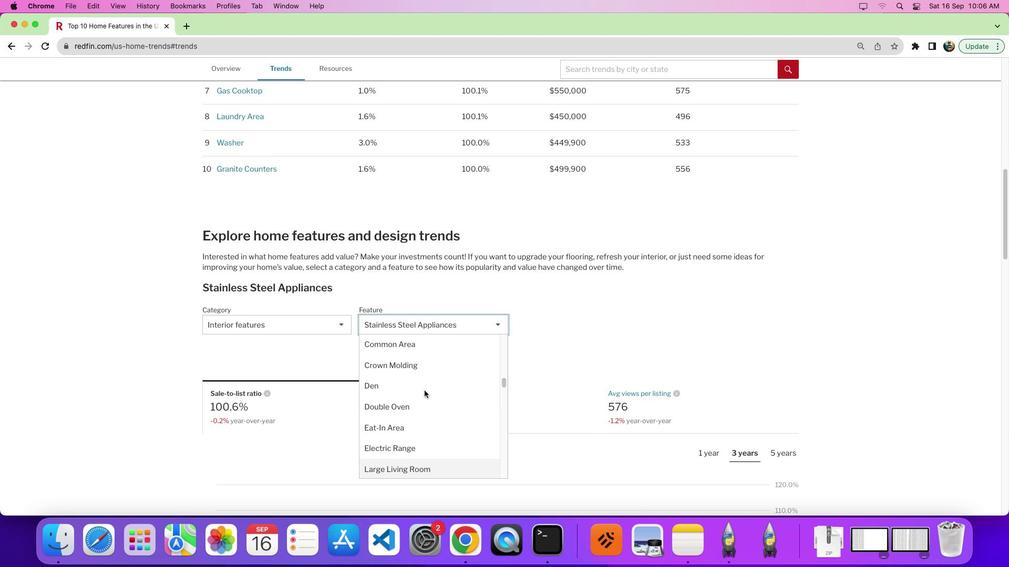 
Action: Mouse scrolled (445, 389) with delta (31, 66)
Screenshot: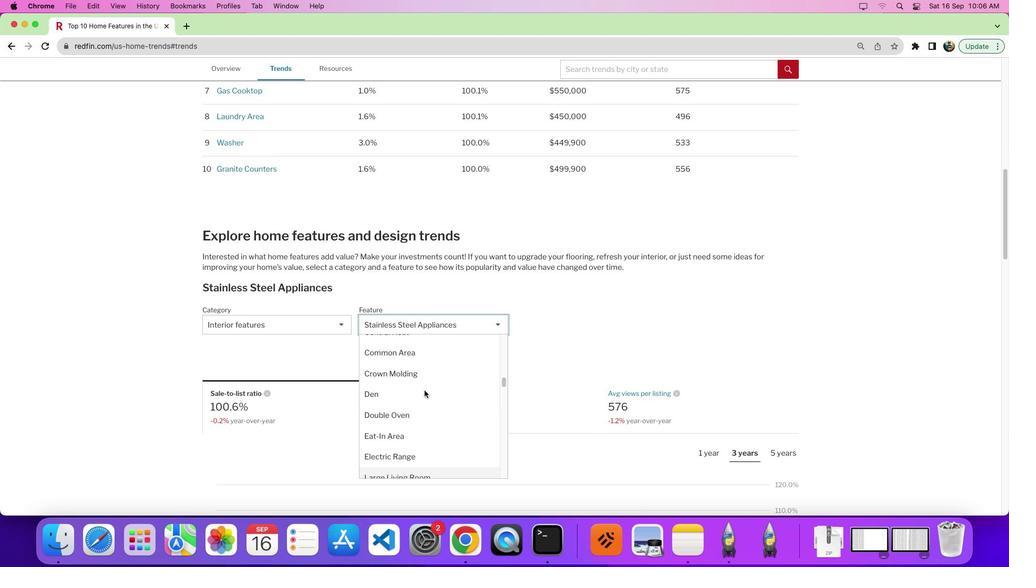 
Action: Mouse moved to (436, 384)
Screenshot: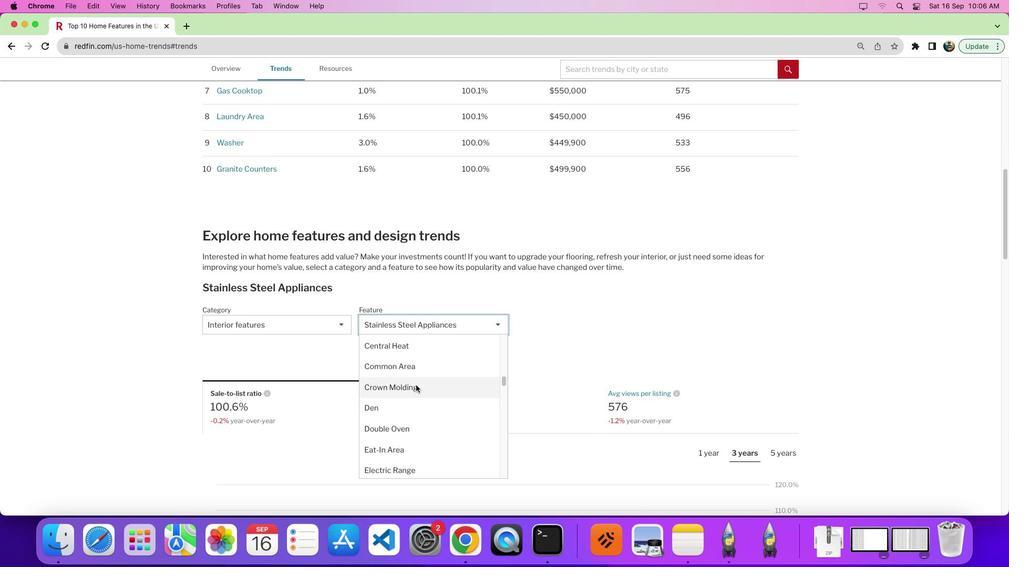 
Action: Mouse scrolled (436, 384) with delta (31, 66)
Screenshot: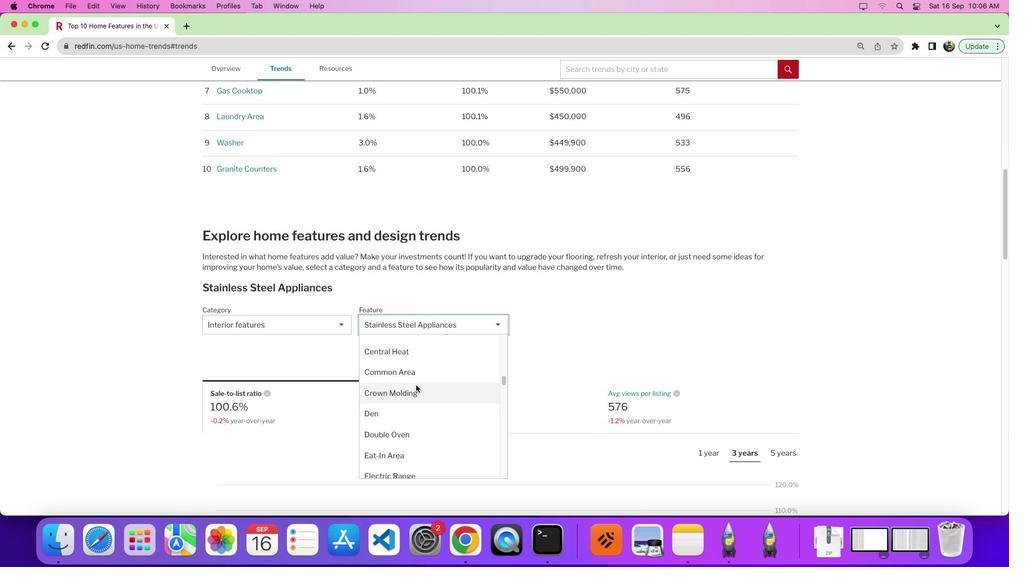 
Action: Mouse scrolled (436, 384) with delta (31, 66)
Screenshot: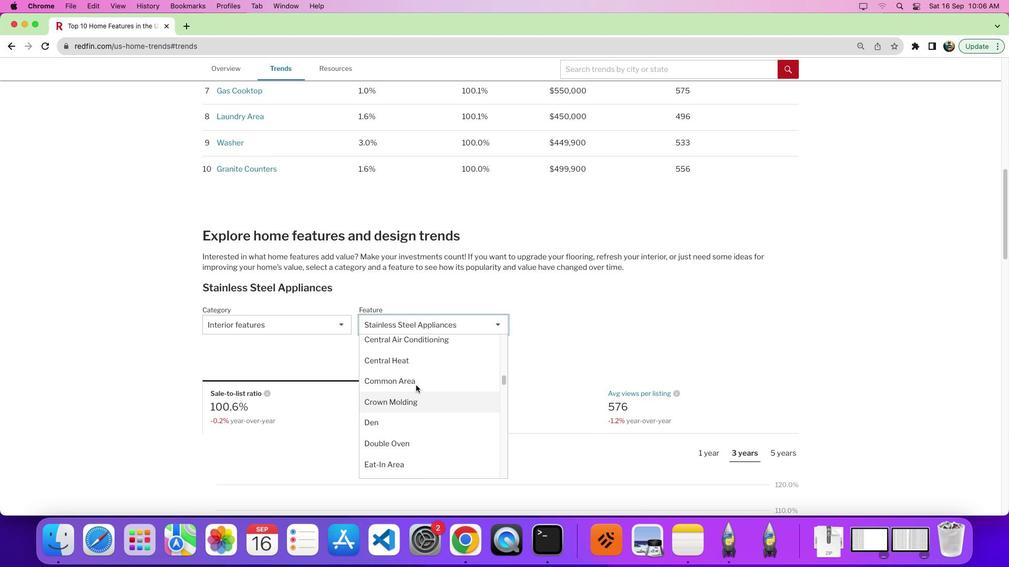 
Action: Mouse moved to (436, 384)
Screenshot: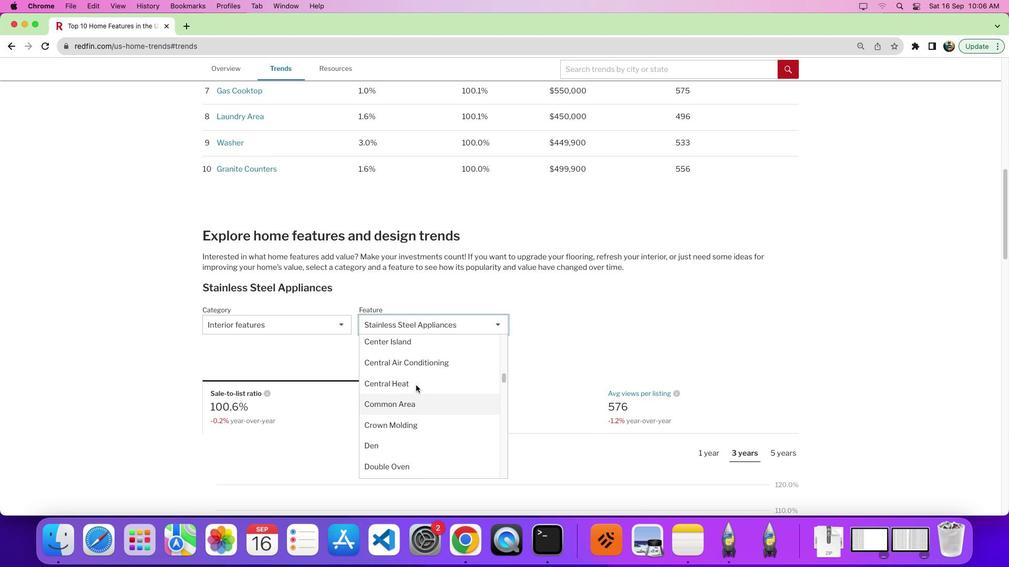 
Action: Mouse pressed left at (436, 384)
Screenshot: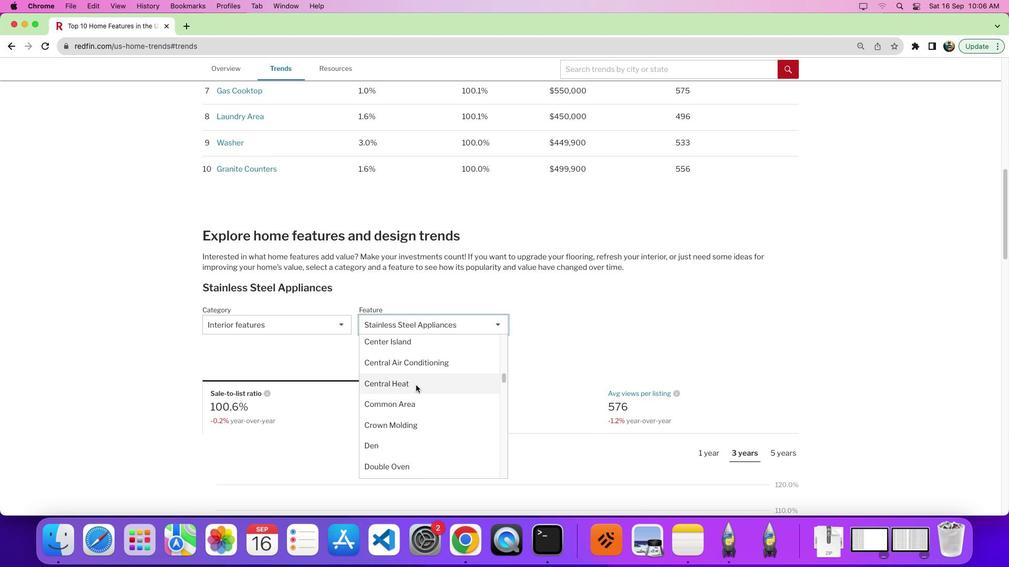 
Action: Mouse moved to (717, 372)
Screenshot: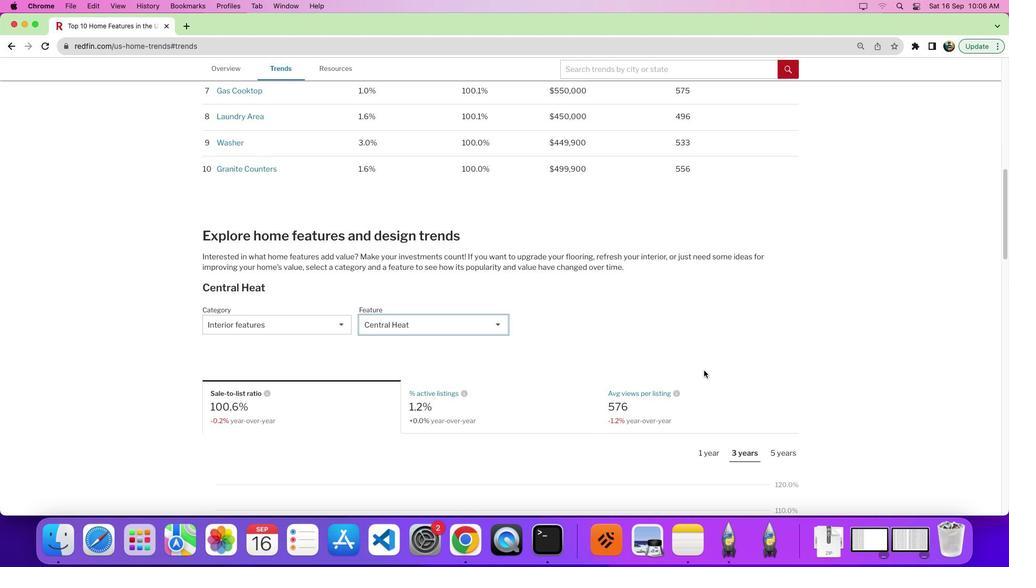 
Action: Mouse scrolled (717, 372) with delta (31, 65)
Screenshot: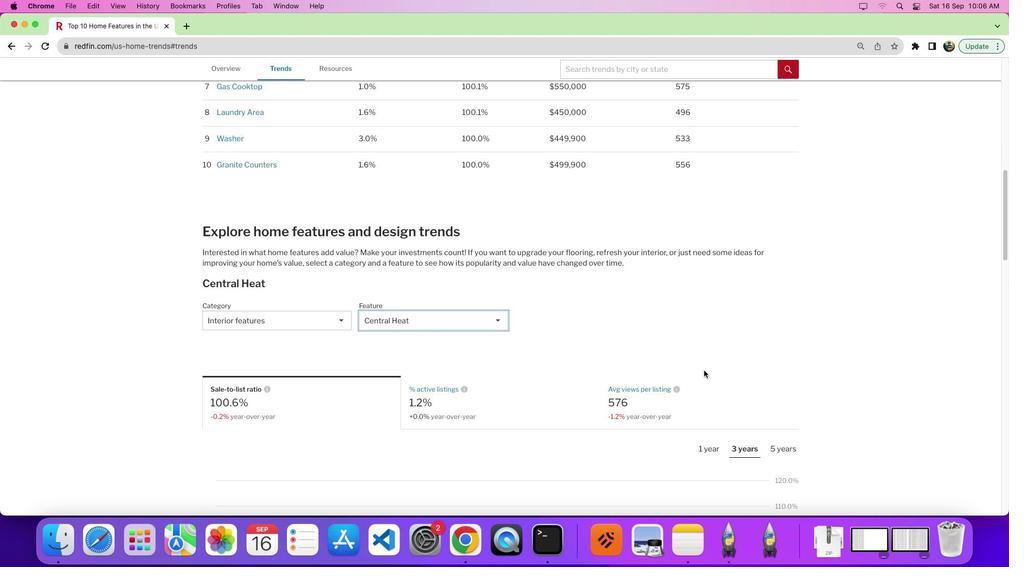 
Action: Mouse scrolled (717, 372) with delta (31, 65)
Screenshot: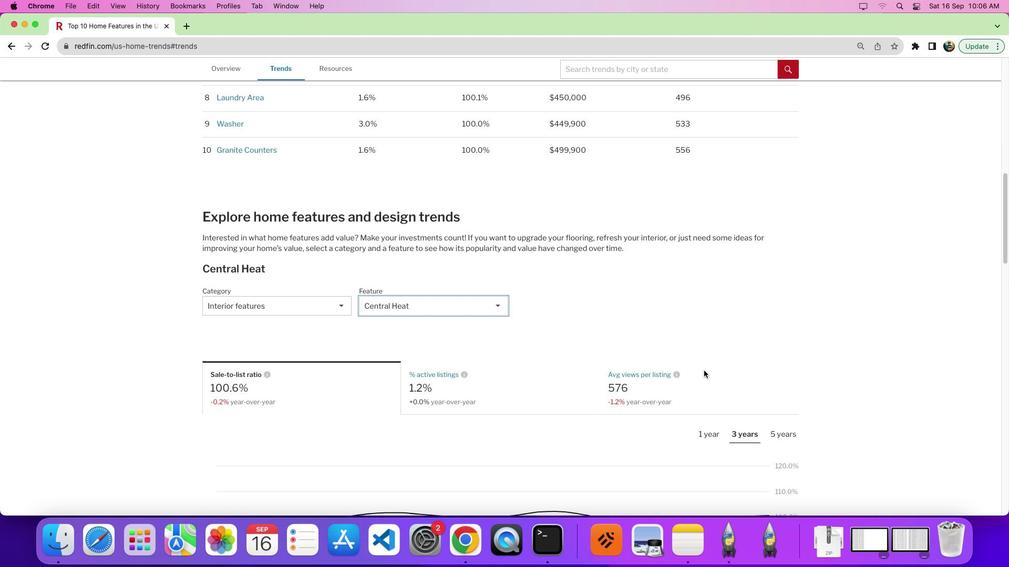 
Action: Mouse moved to (649, 363)
Screenshot: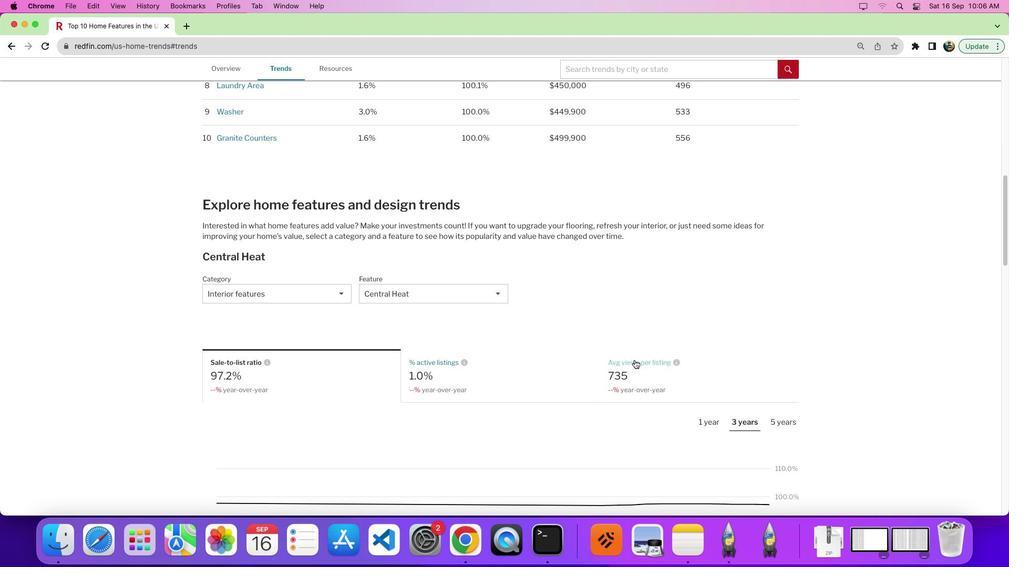 
Action: Mouse pressed left at (649, 363)
Screenshot: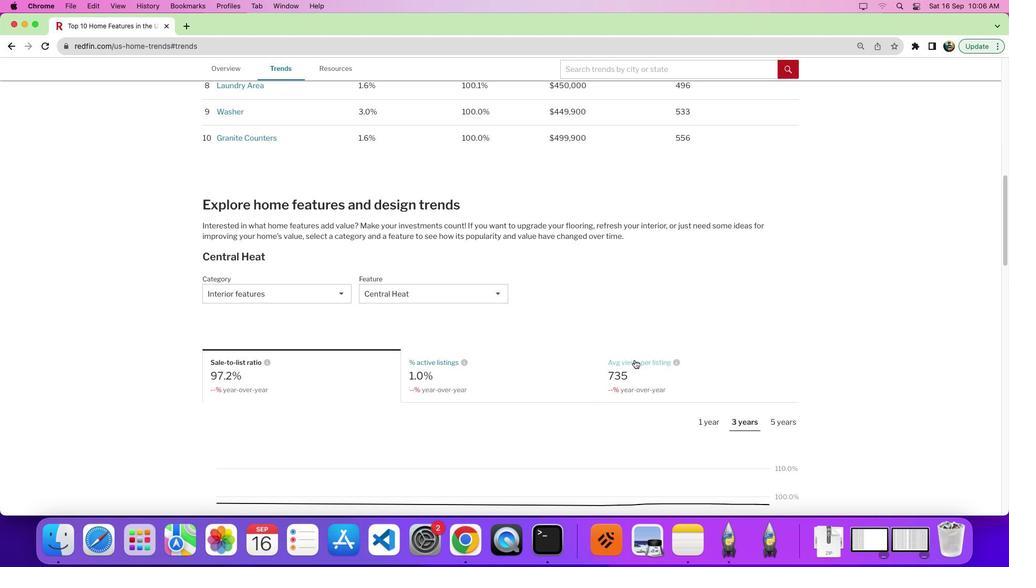 
Action: Mouse moved to (762, 365)
Screenshot: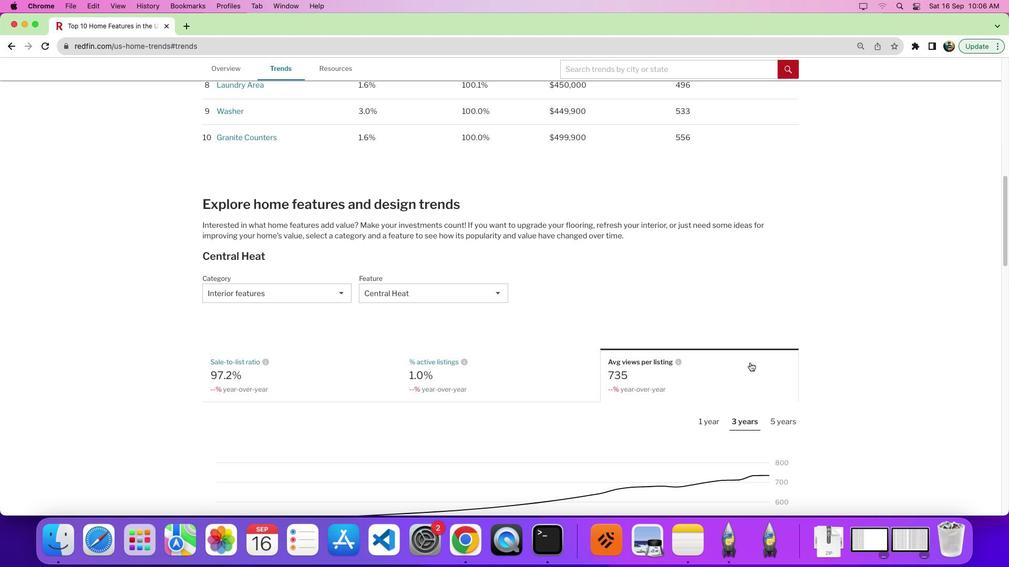 
Action: Mouse scrolled (762, 365) with delta (31, 65)
Screenshot: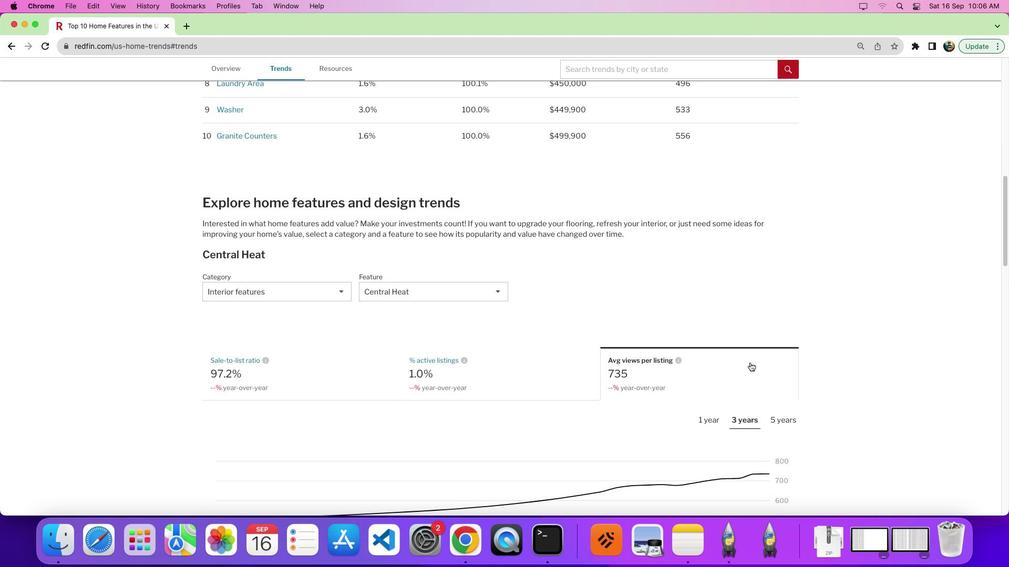 
Action: Mouse scrolled (762, 365) with delta (31, 65)
Screenshot: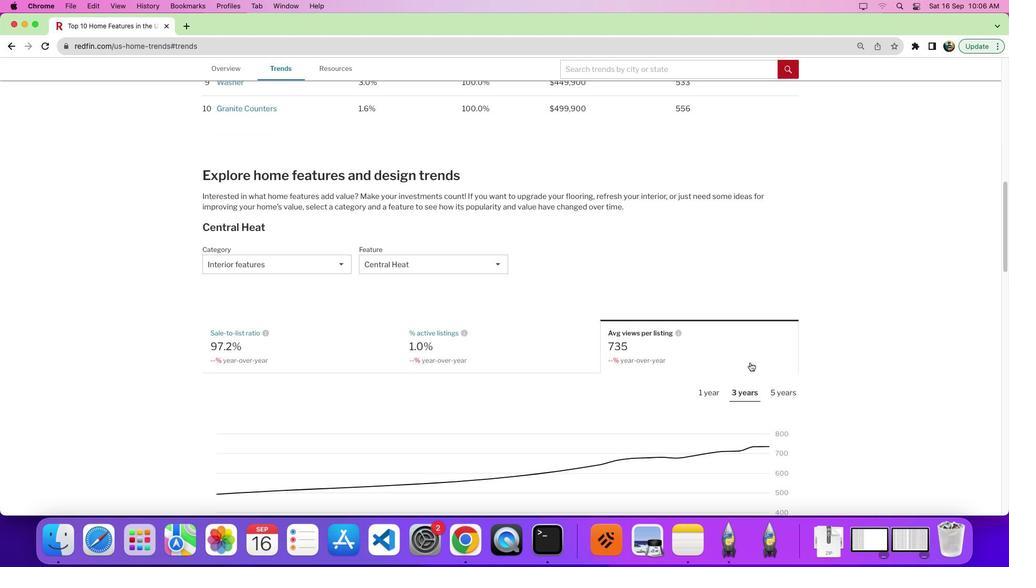 
Action: Mouse scrolled (762, 365) with delta (31, 64)
Screenshot: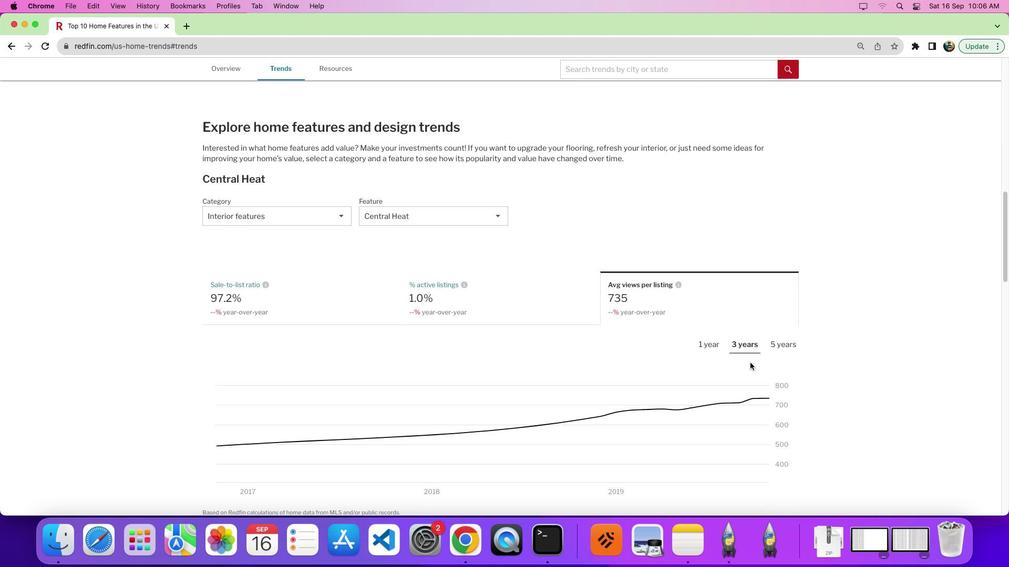 
Action: Mouse moved to (770, 369)
Screenshot: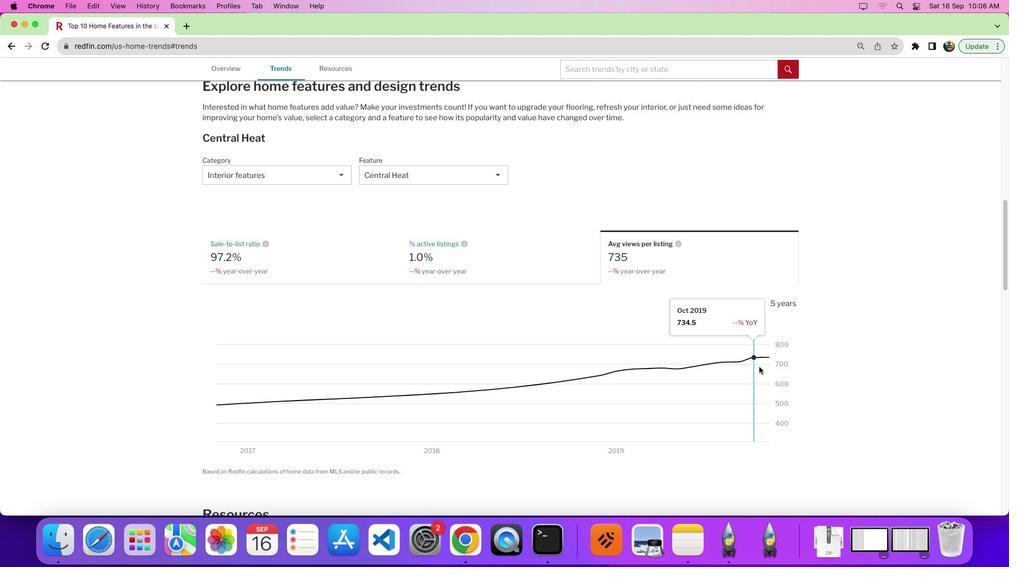 
